 Task: Open Card Webinar Planning in Board Customer Service Ticket Escalation and Resolution to Workspace Business Development and add a team member Softage.1@softage.net, a label Yellow, a checklist Mindfulness, an attachment from your google drive, a color Yellow and finally, add a card description 'Create new marketing materials for product launch' and a comment 'This task requires us to be proactive in identifying potential challenges and finding solutions to overcome them.'. Add a start date 'Jan 09, 1900' with a due date 'Jan 16, 1900'
Action: Mouse moved to (92, 302)
Screenshot: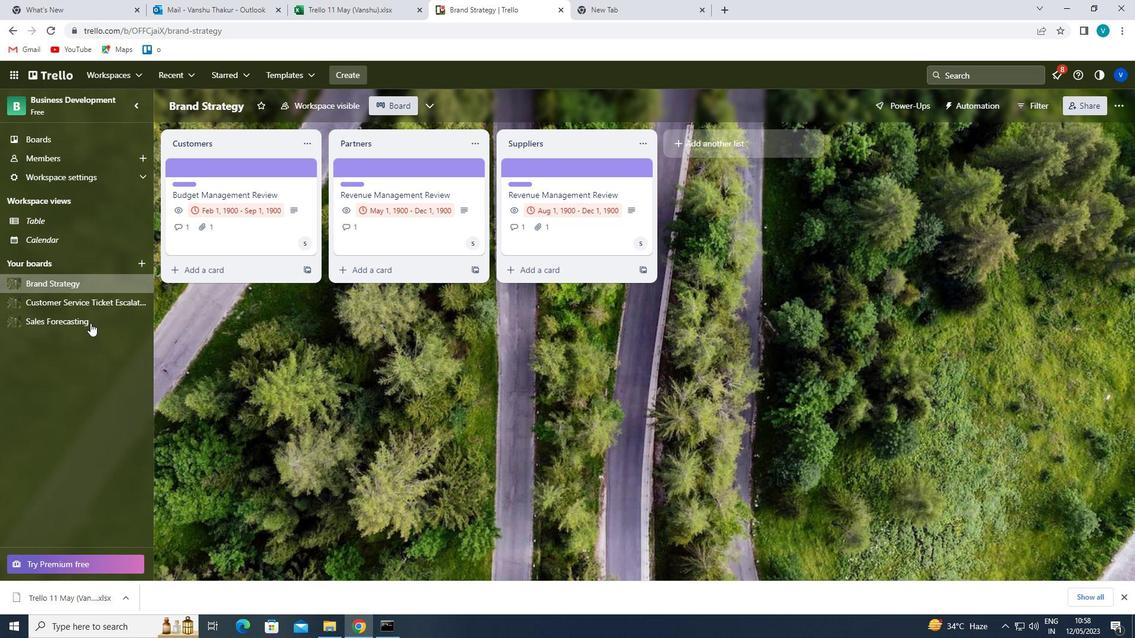 
Action: Mouse pressed left at (92, 302)
Screenshot: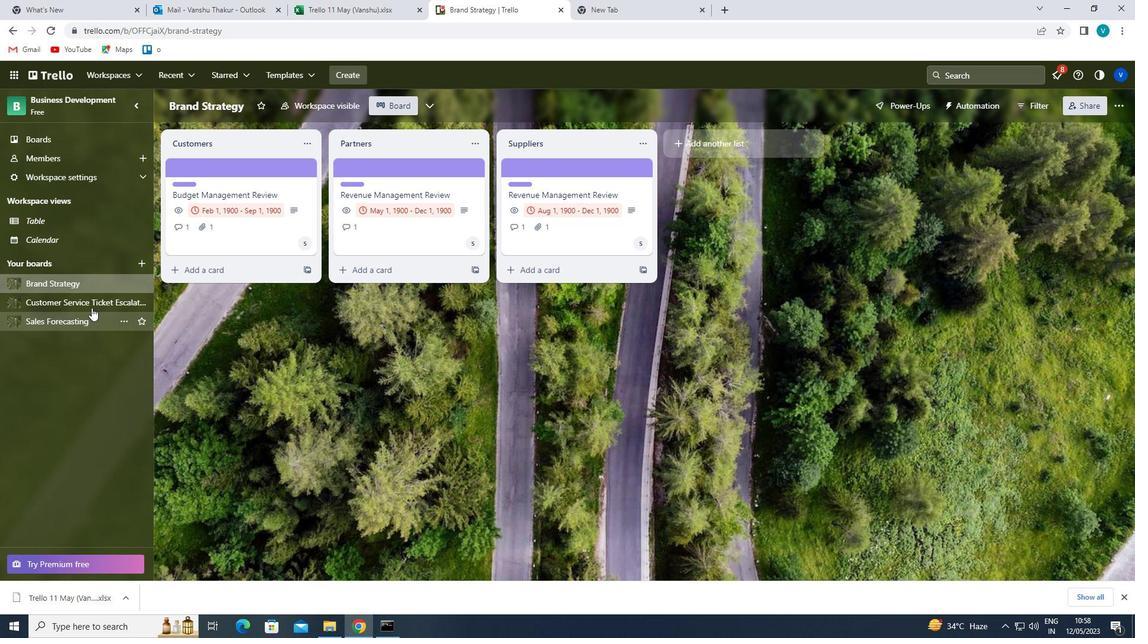
Action: Mouse moved to (549, 171)
Screenshot: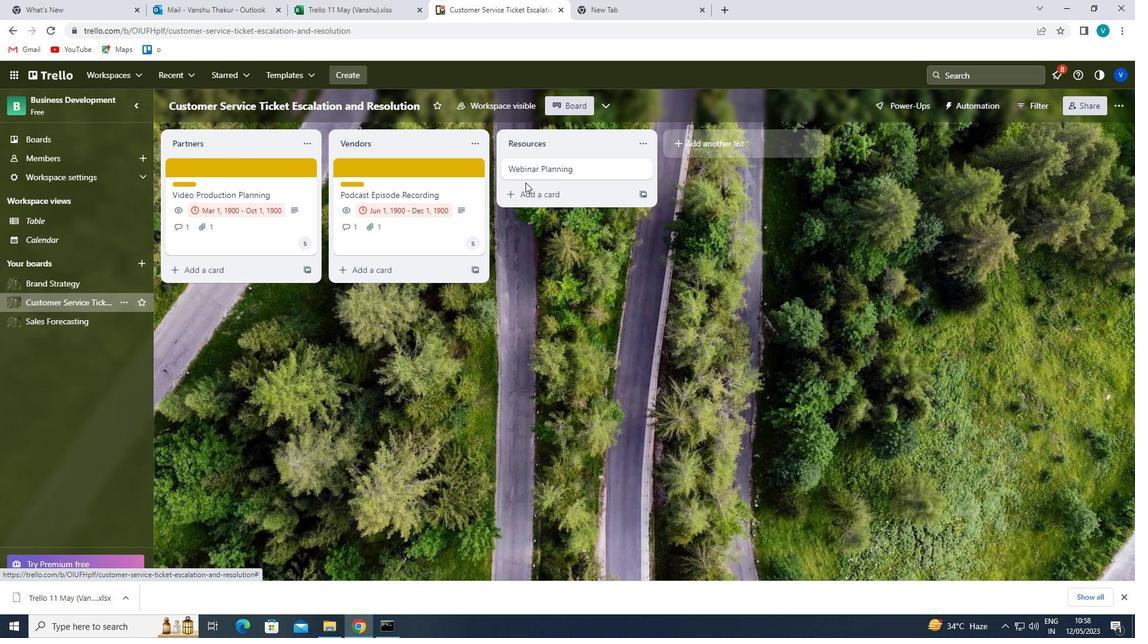 
Action: Mouse pressed left at (549, 171)
Screenshot: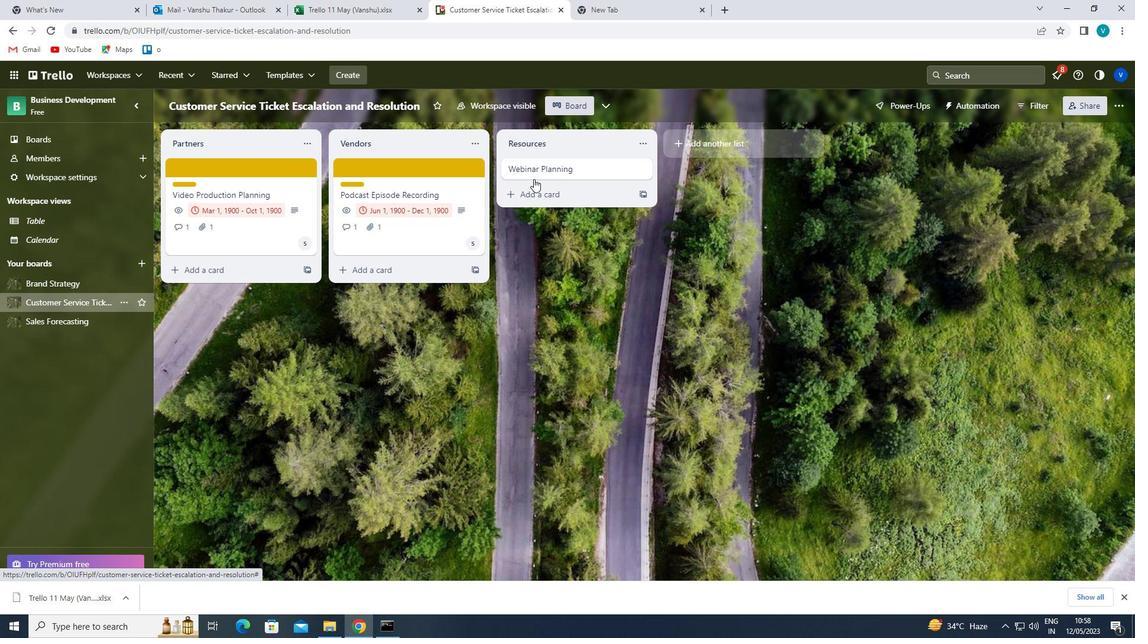 
Action: Mouse moved to (690, 208)
Screenshot: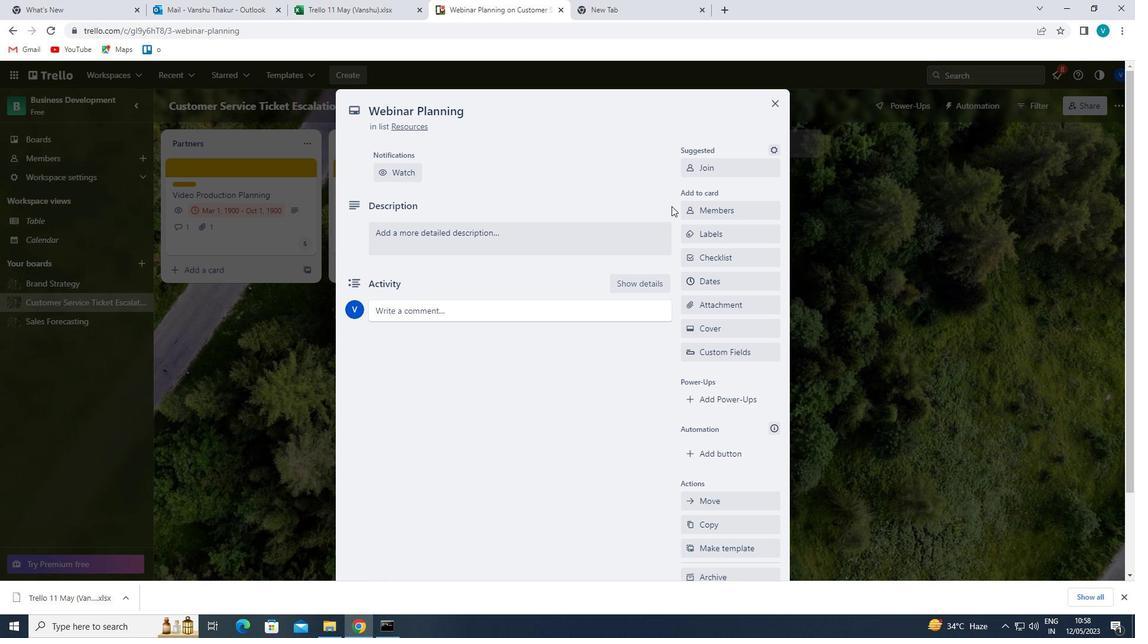 
Action: Mouse pressed left at (690, 208)
Screenshot: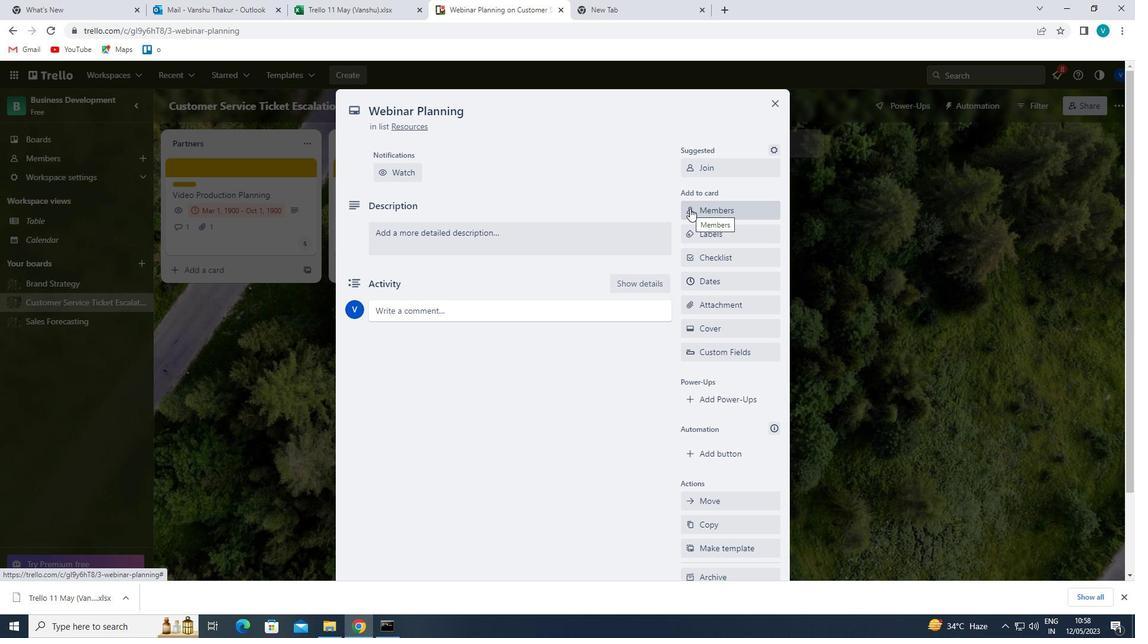 
Action: Key pressed <Key.shift>SOF
Screenshot: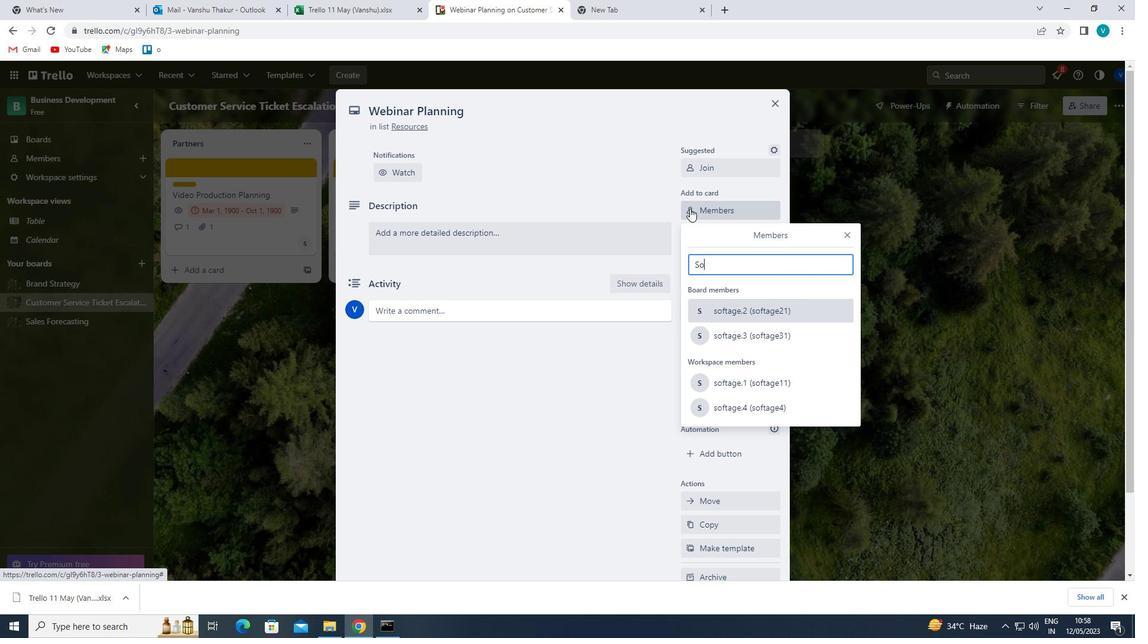 
Action: Mouse moved to (781, 386)
Screenshot: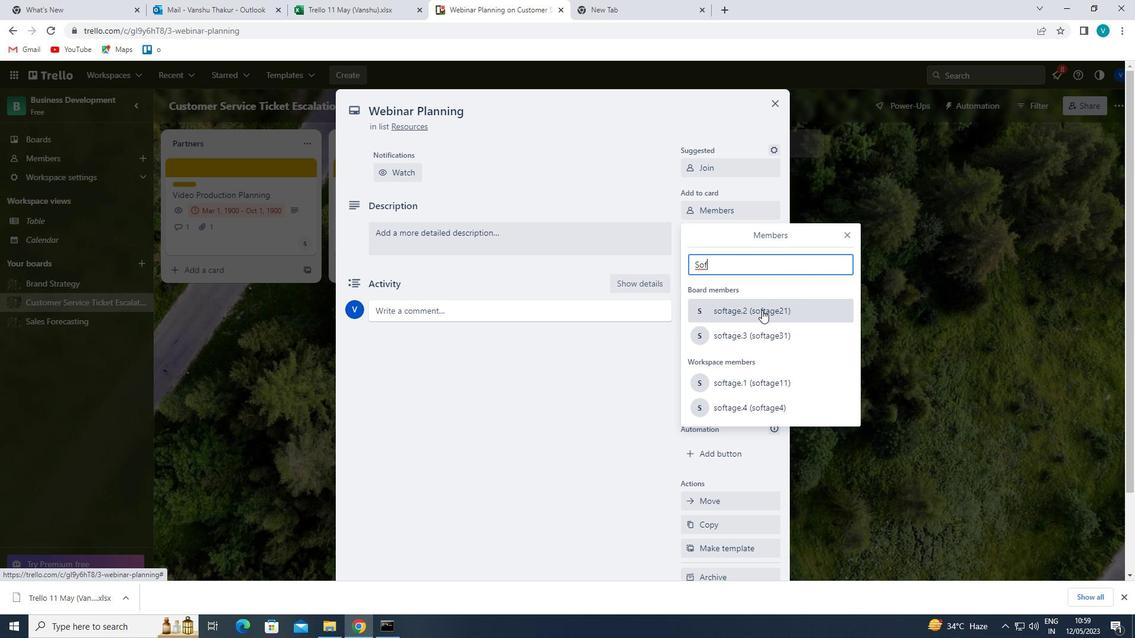 
Action: Mouse pressed left at (781, 386)
Screenshot: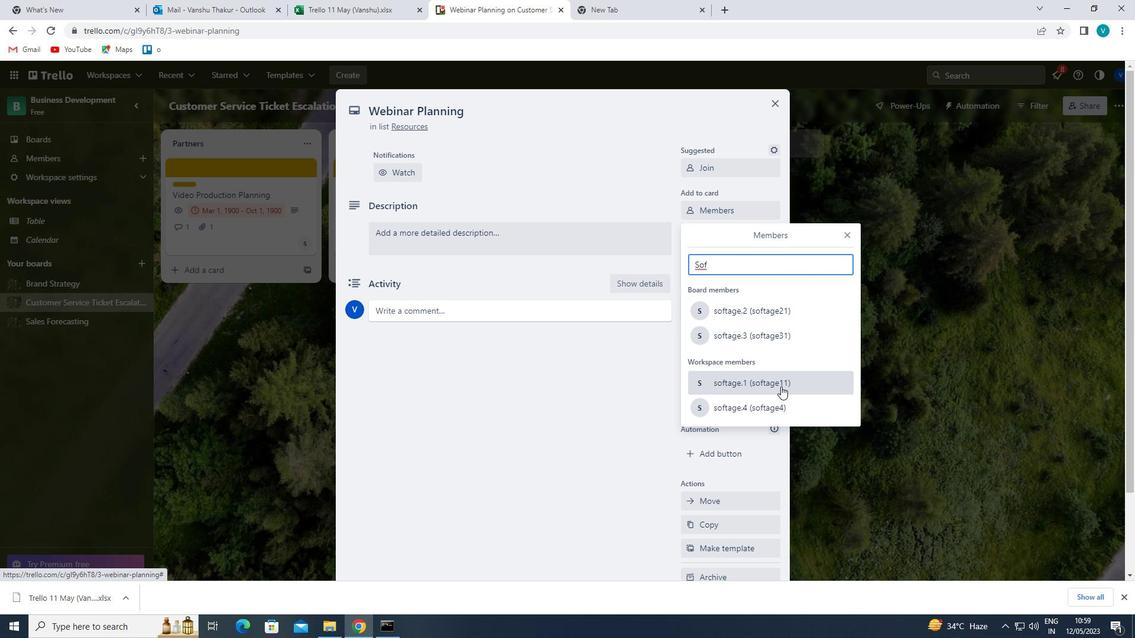 
Action: Mouse moved to (849, 235)
Screenshot: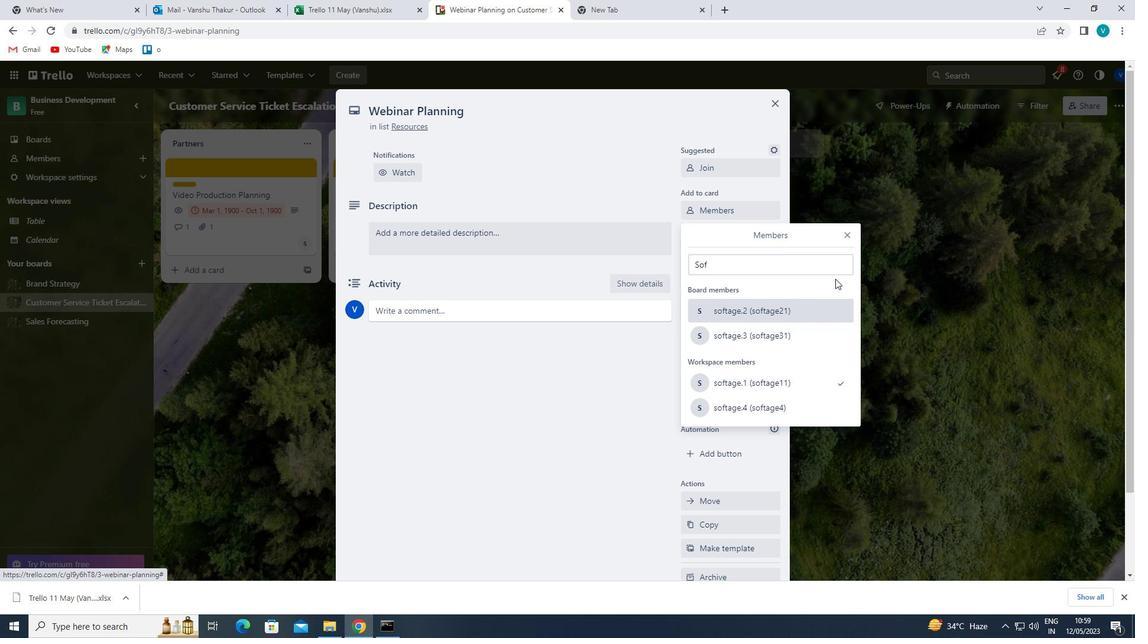 
Action: Mouse pressed left at (849, 235)
Screenshot: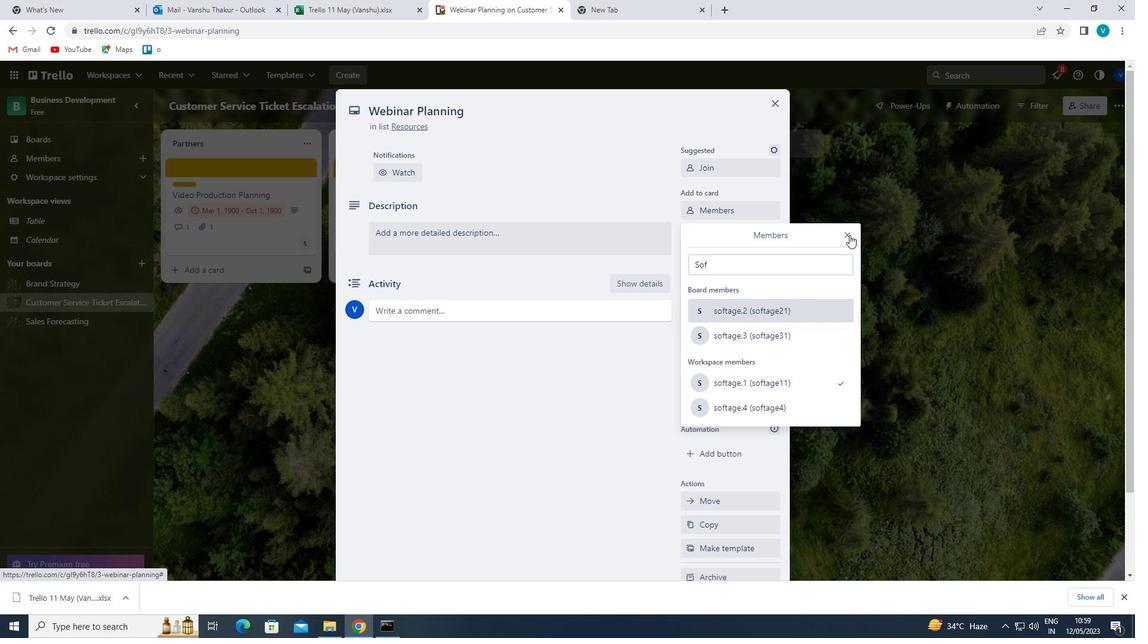 
Action: Mouse moved to (719, 229)
Screenshot: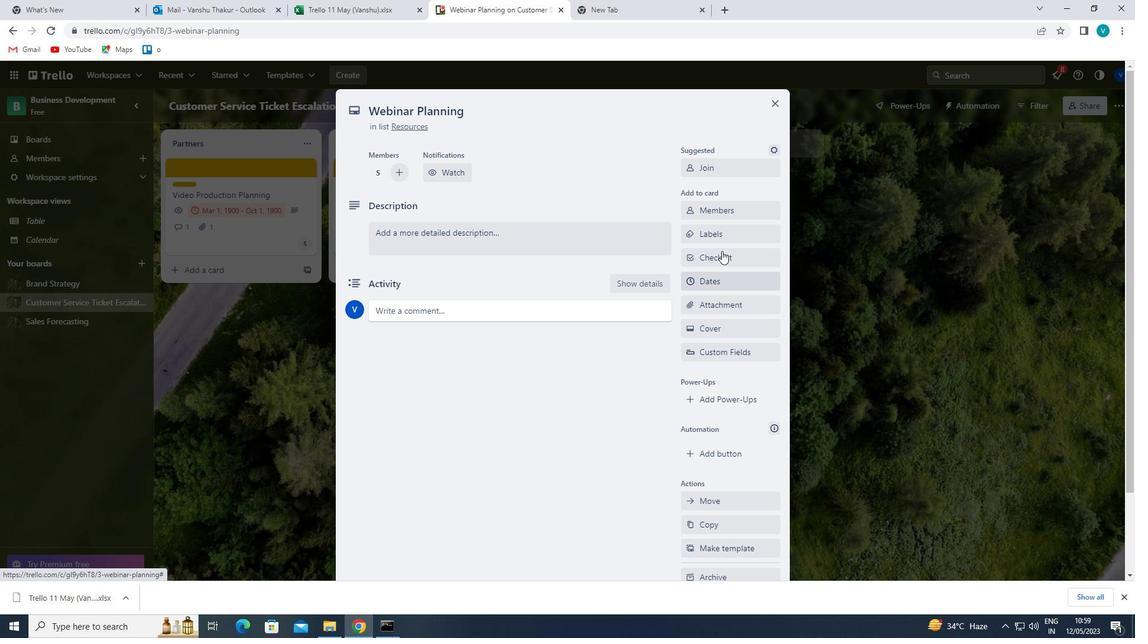 
Action: Mouse pressed left at (719, 229)
Screenshot: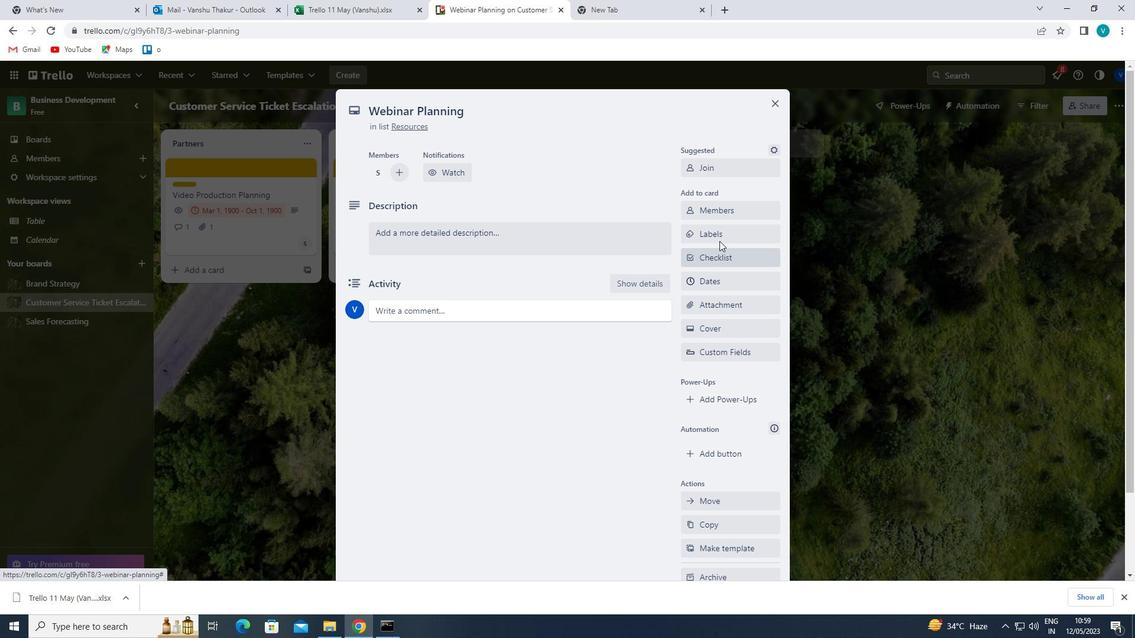 
Action: Mouse moved to (746, 351)
Screenshot: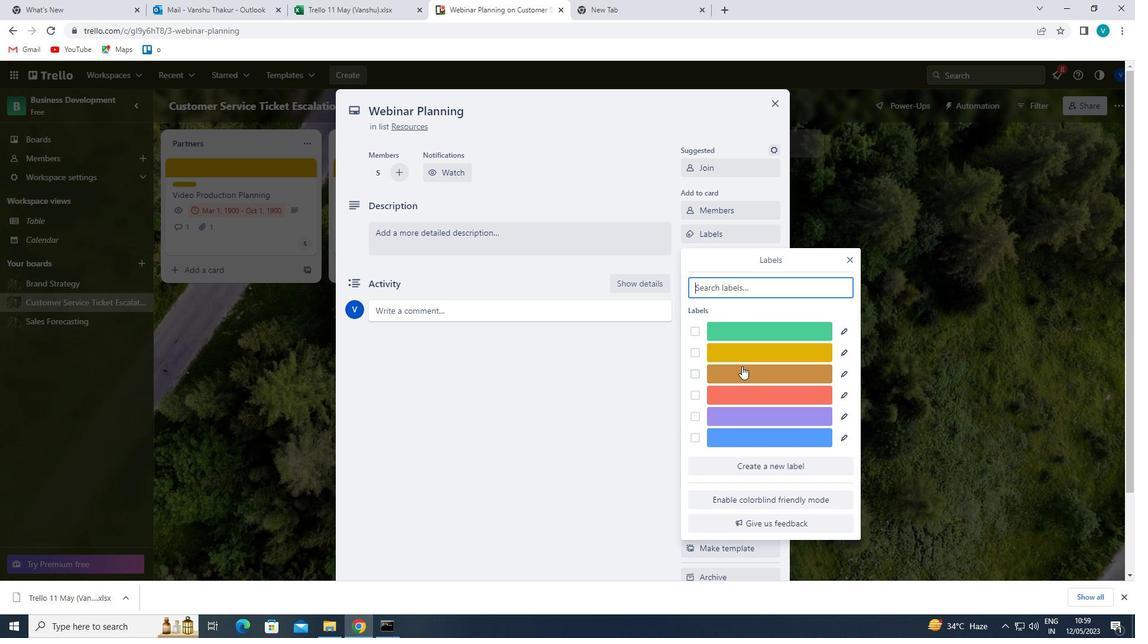 
Action: Mouse pressed left at (746, 351)
Screenshot: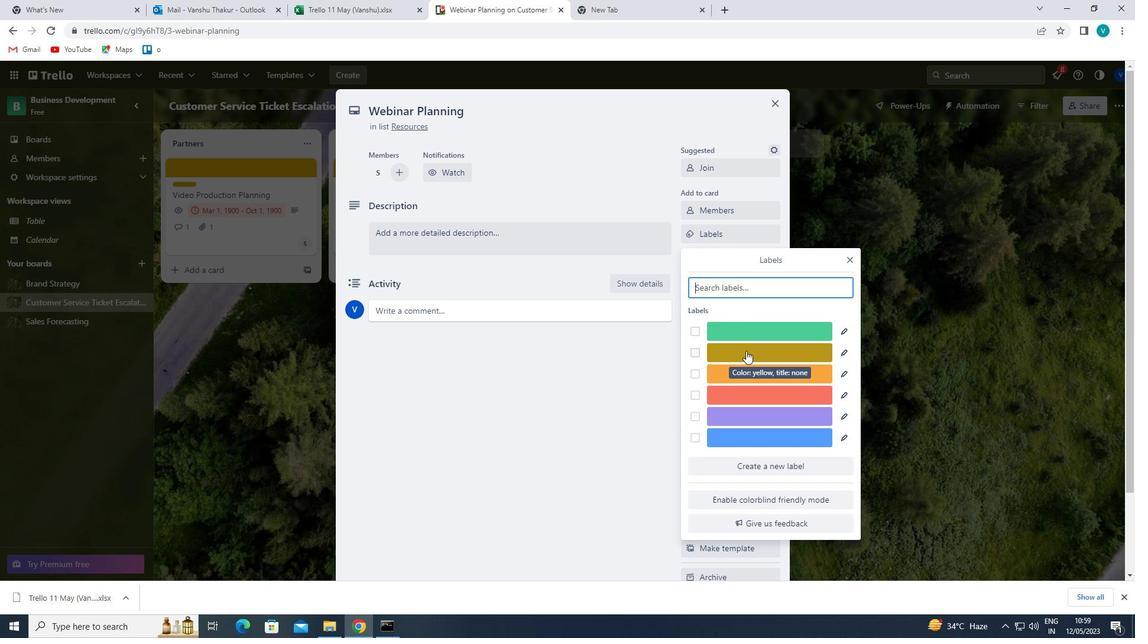 
Action: Mouse moved to (851, 257)
Screenshot: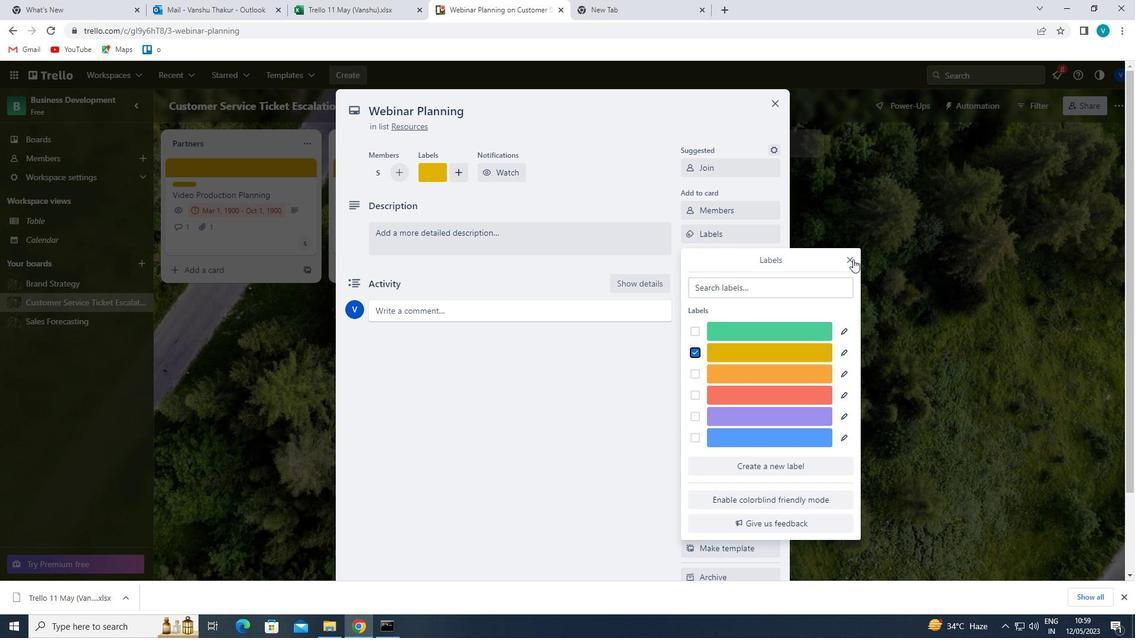 
Action: Mouse pressed left at (851, 257)
Screenshot: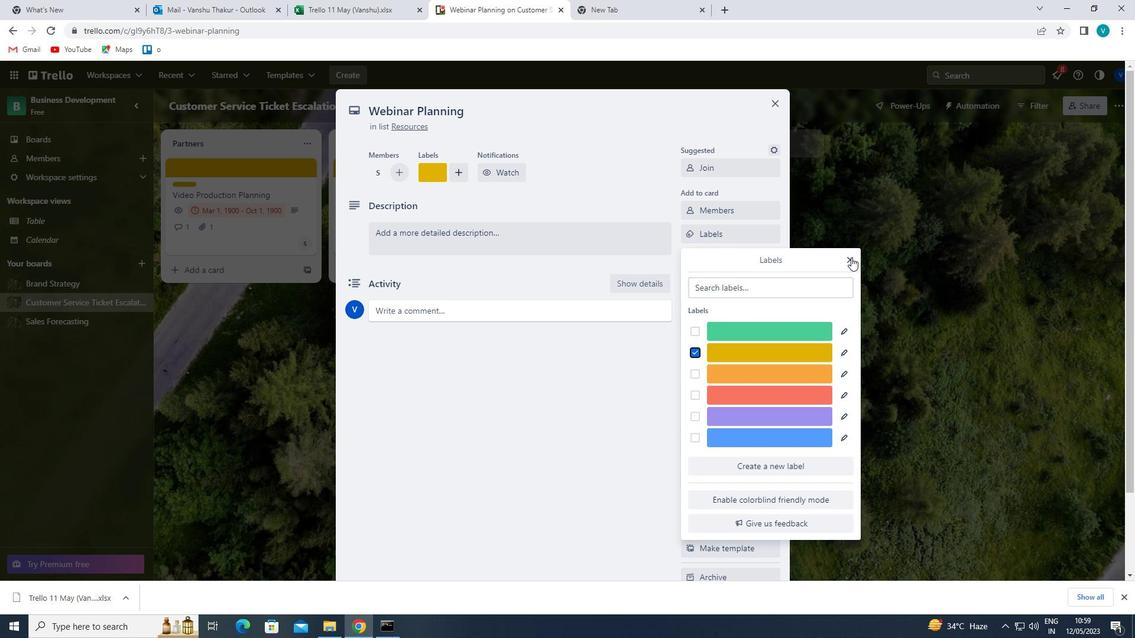 
Action: Mouse moved to (729, 261)
Screenshot: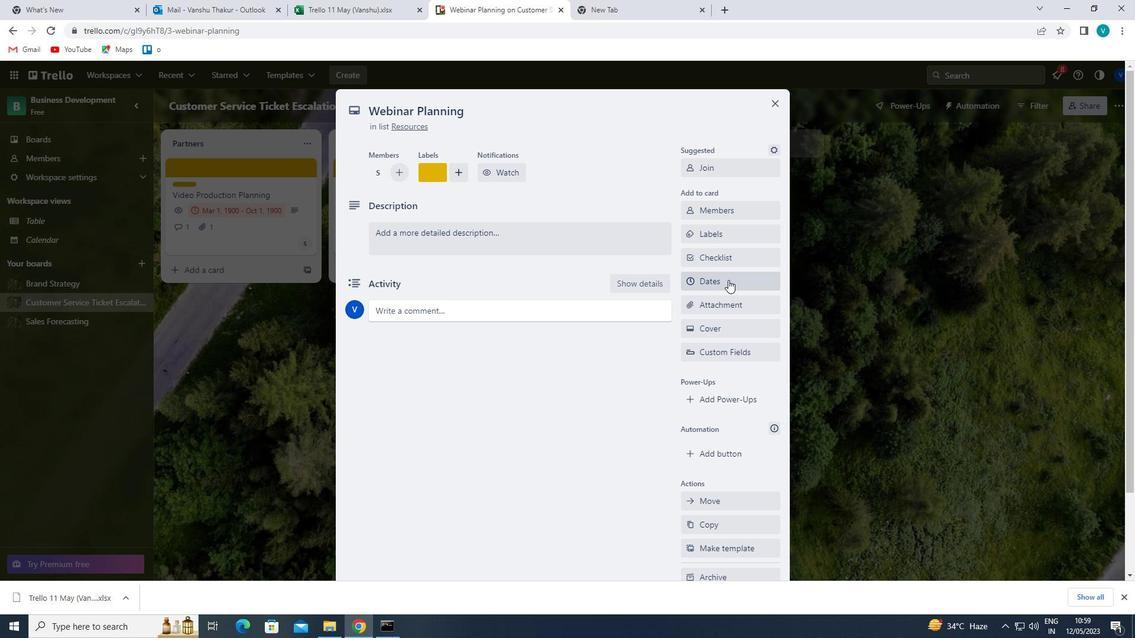 
Action: Mouse pressed left at (729, 261)
Screenshot: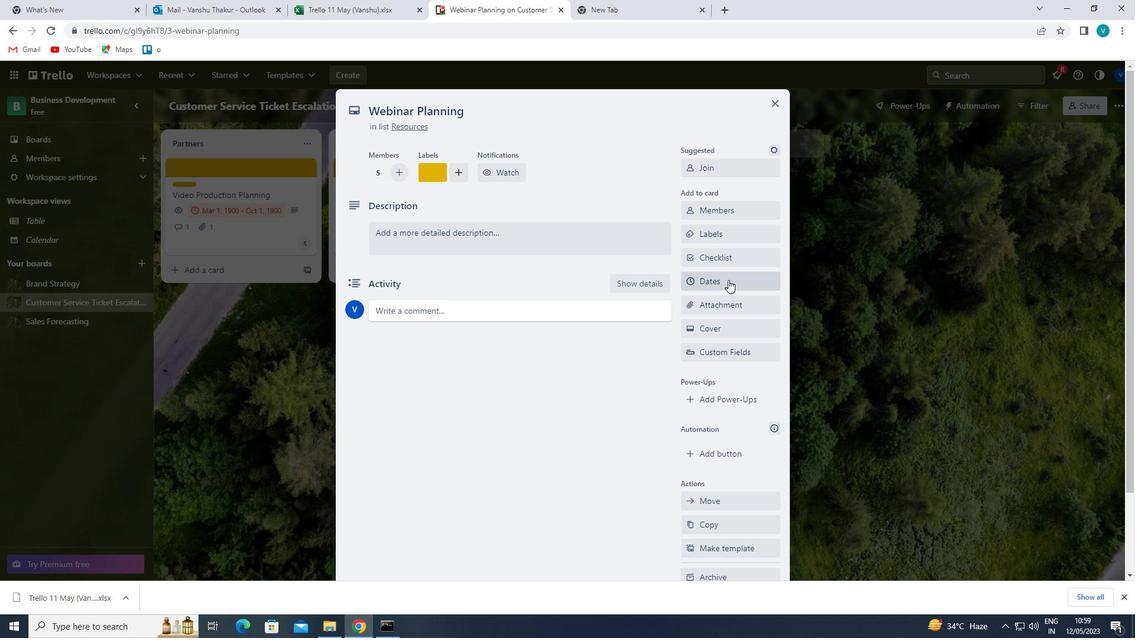 
Action: Key pressed <Key.shift>MINDFU
Screenshot: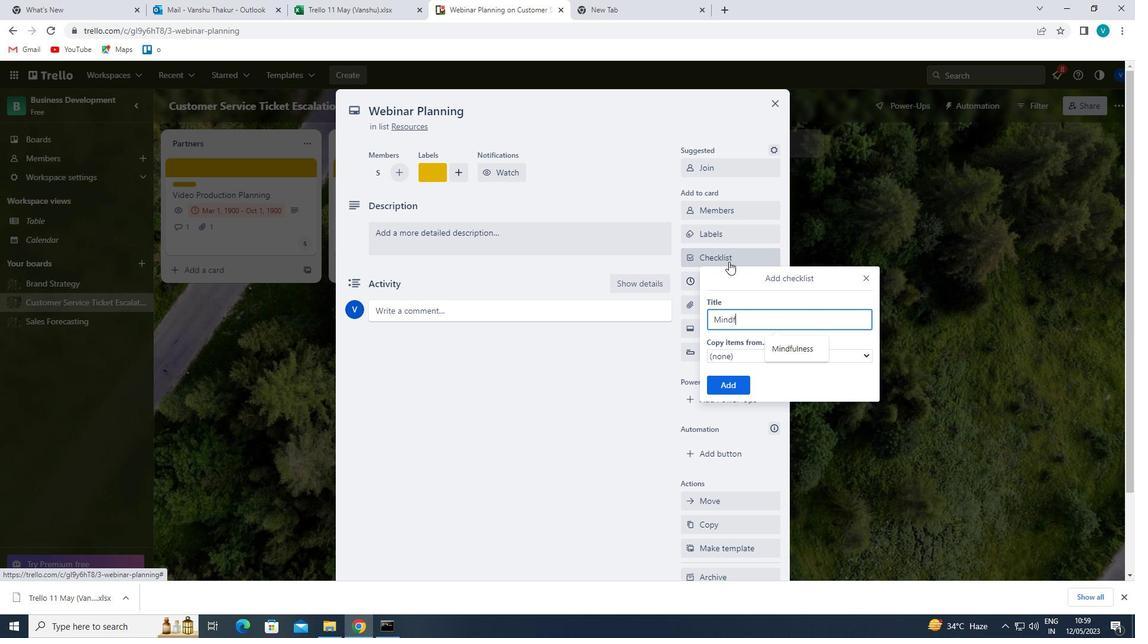 
Action: Mouse moved to (804, 352)
Screenshot: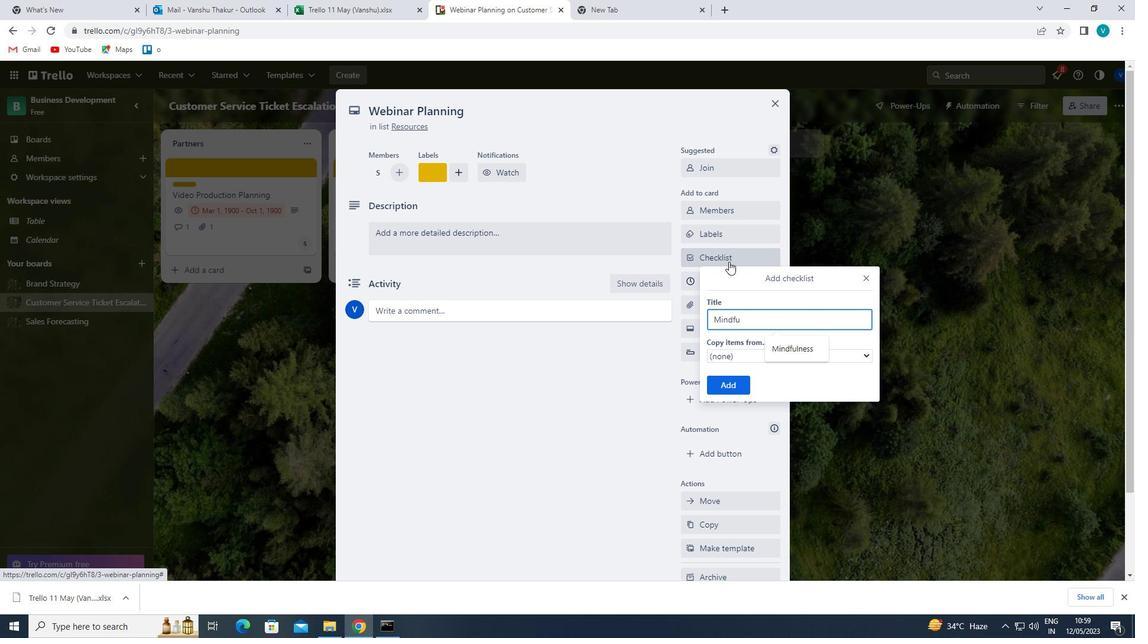 
Action: Mouse pressed left at (804, 352)
Screenshot: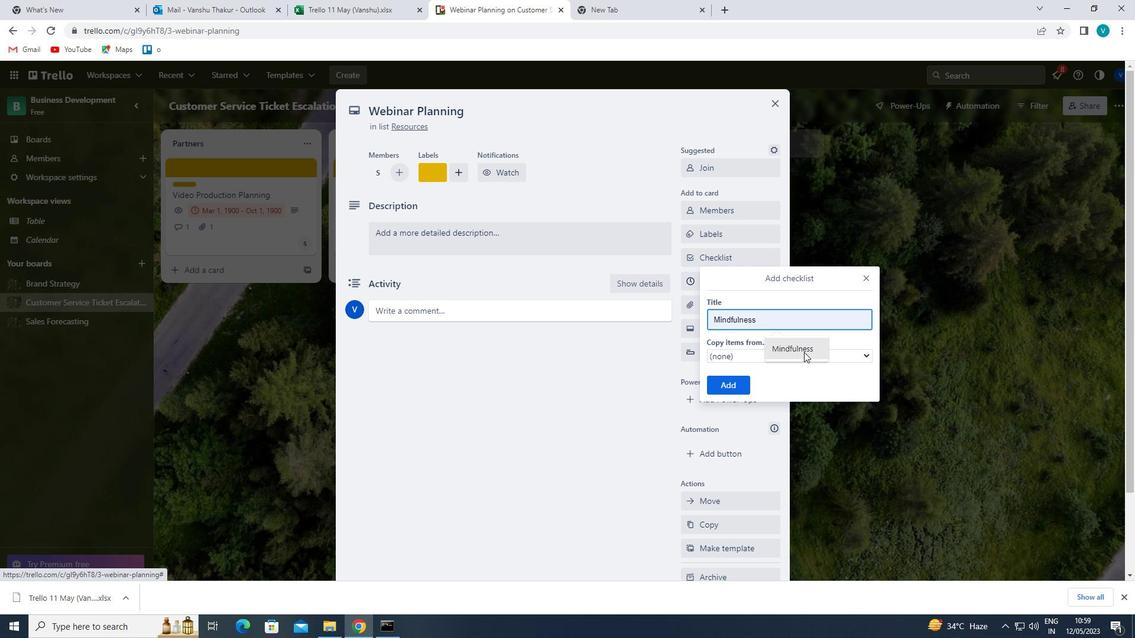 
Action: Mouse moved to (736, 386)
Screenshot: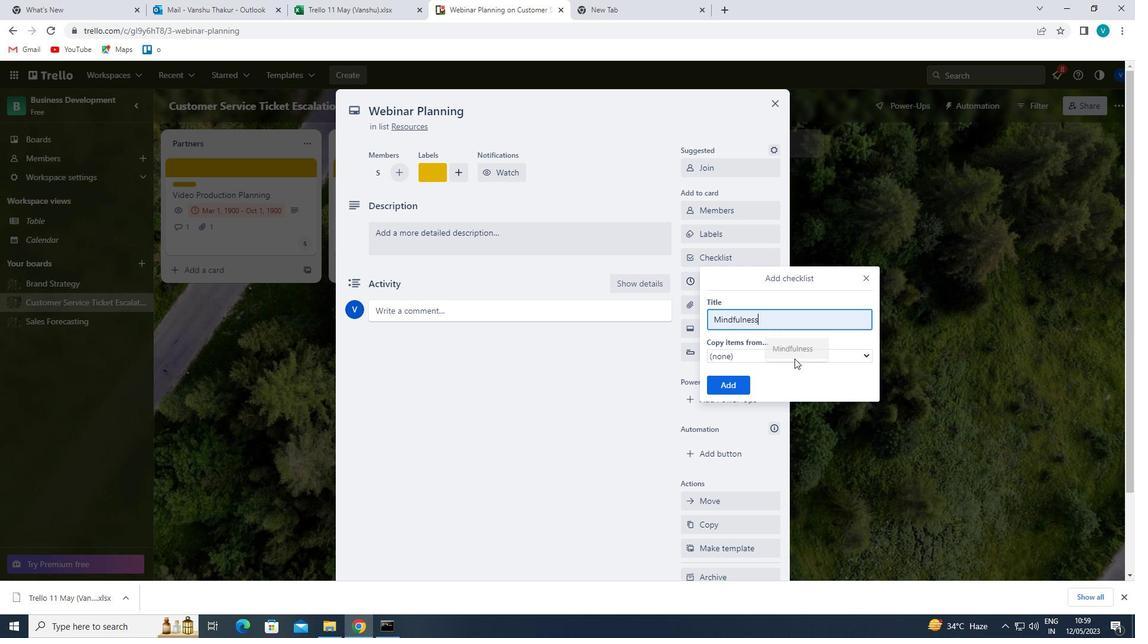 
Action: Mouse pressed left at (736, 386)
Screenshot: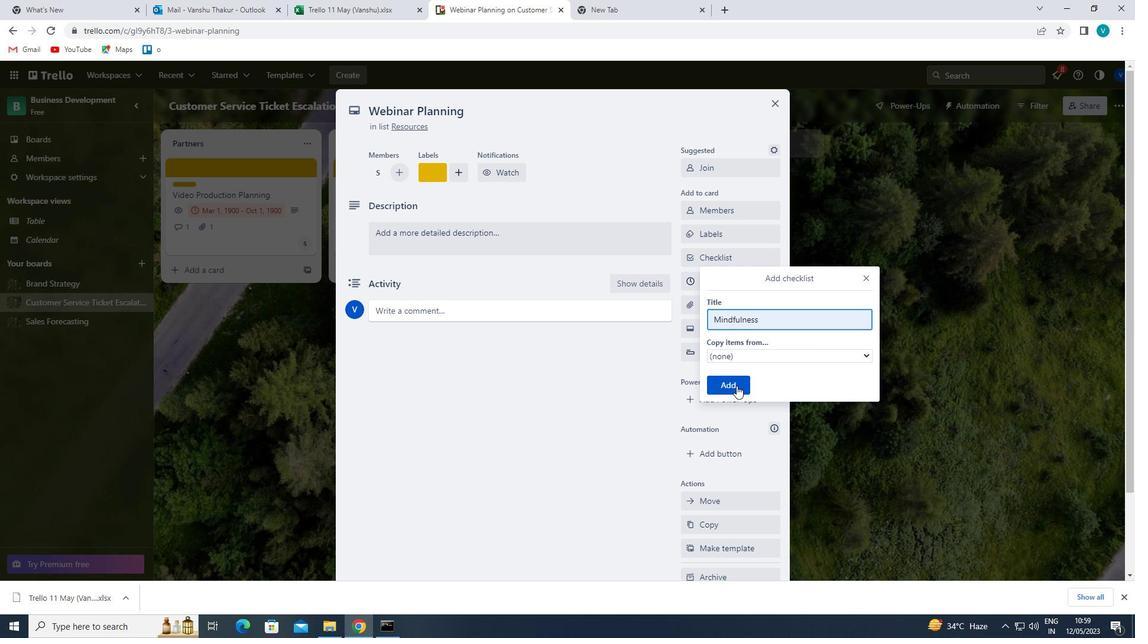 
Action: Mouse moved to (746, 305)
Screenshot: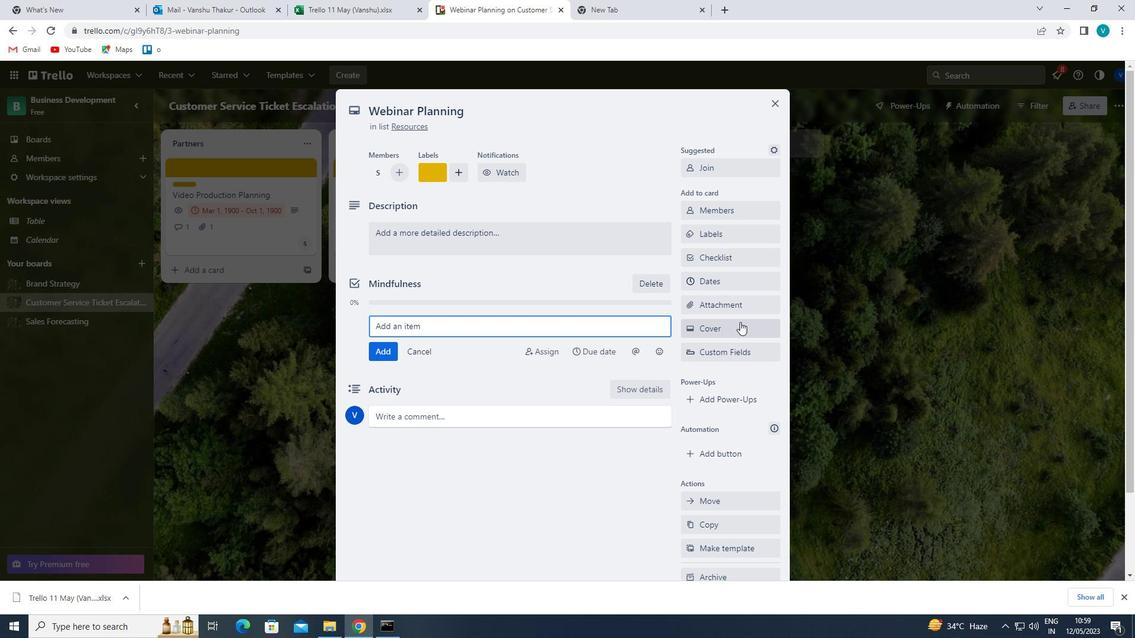 
Action: Mouse pressed left at (746, 305)
Screenshot: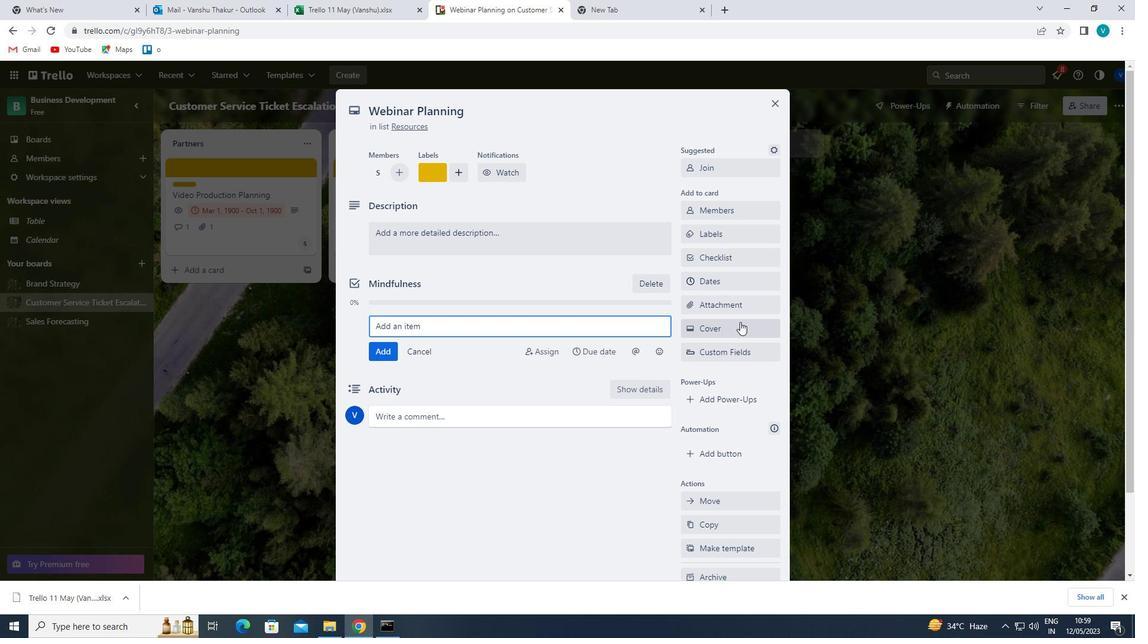 
Action: Mouse moved to (733, 392)
Screenshot: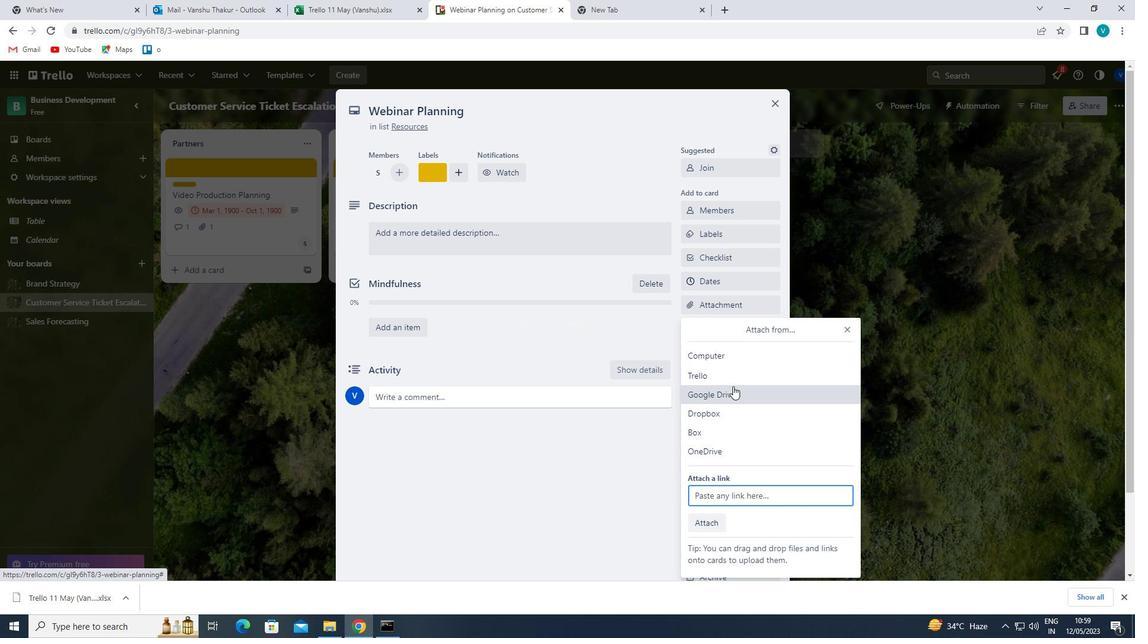 
Action: Mouse pressed left at (733, 392)
Screenshot: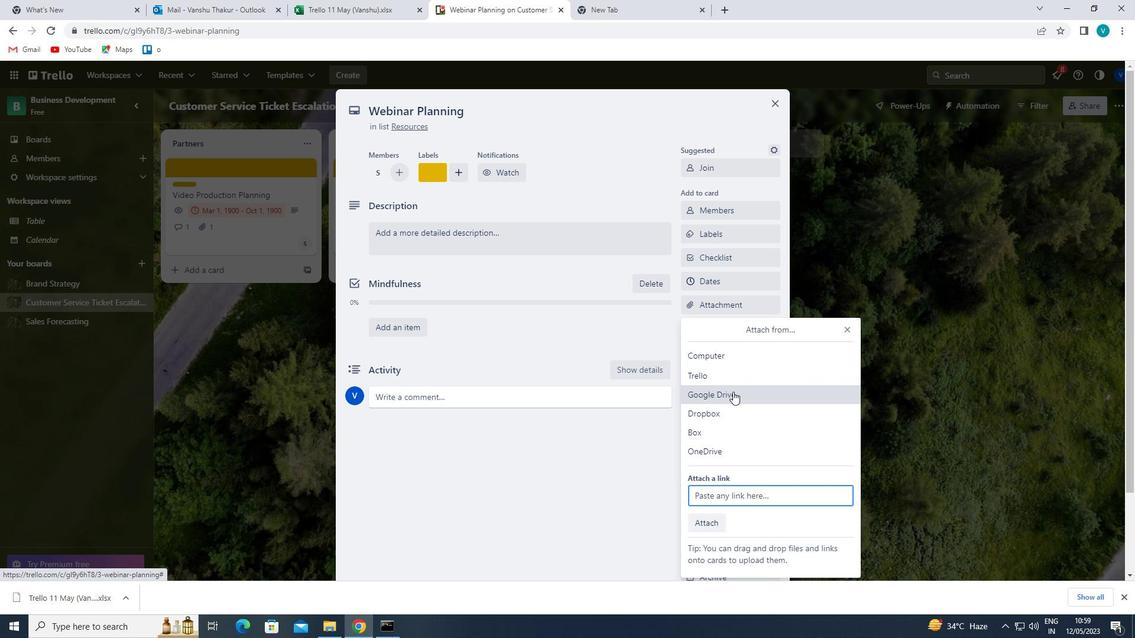 
Action: Mouse moved to (681, 330)
Screenshot: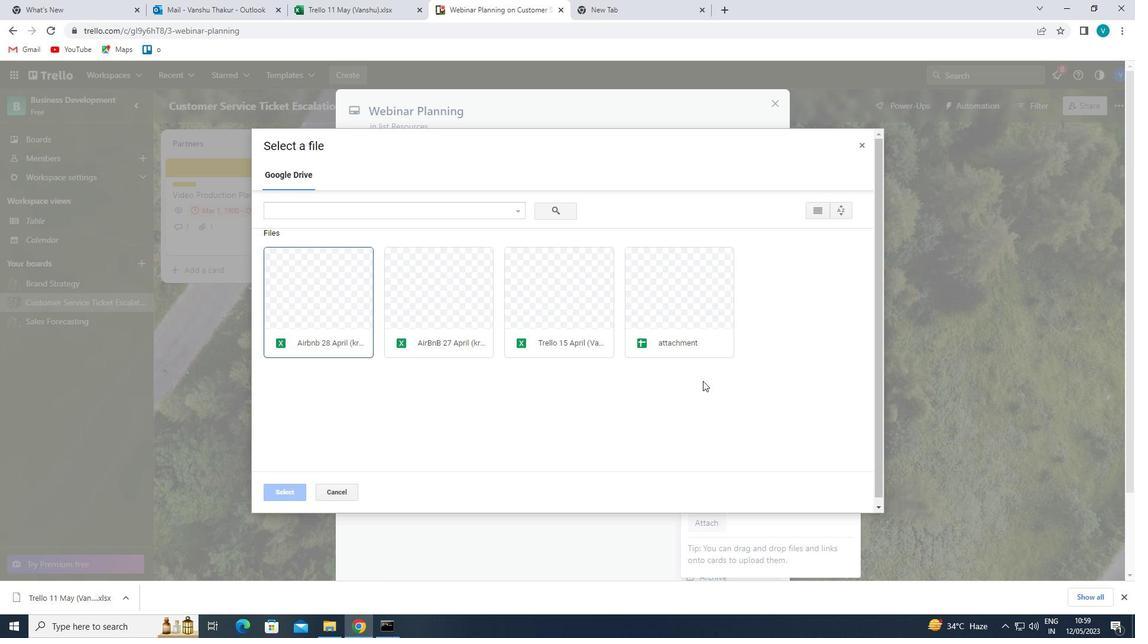 
Action: Mouse pressed left at (681, 330)
Screenshot: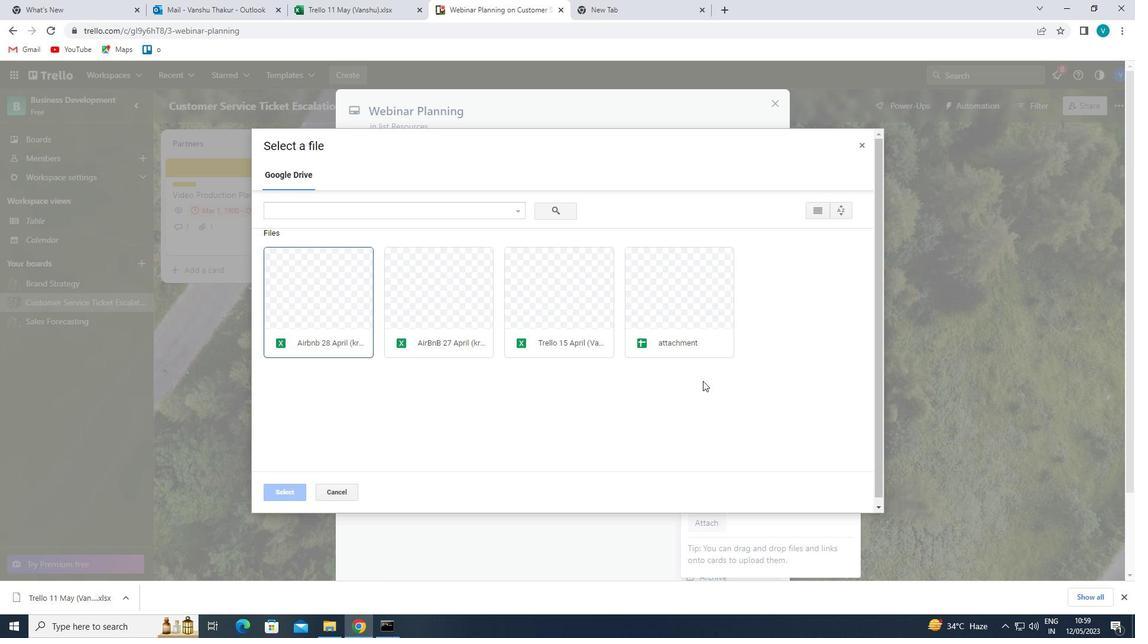 
Action: Mouse moved to (286, 484)
Screenshot: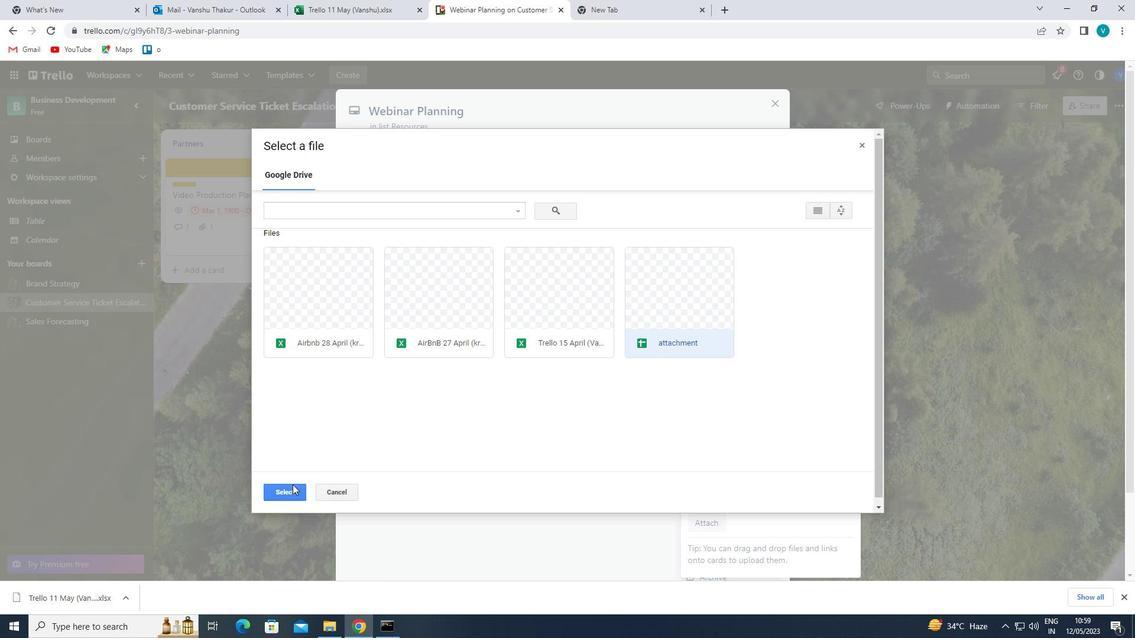 
Action: Mouse pressed left at (286, 484)
Screenshot: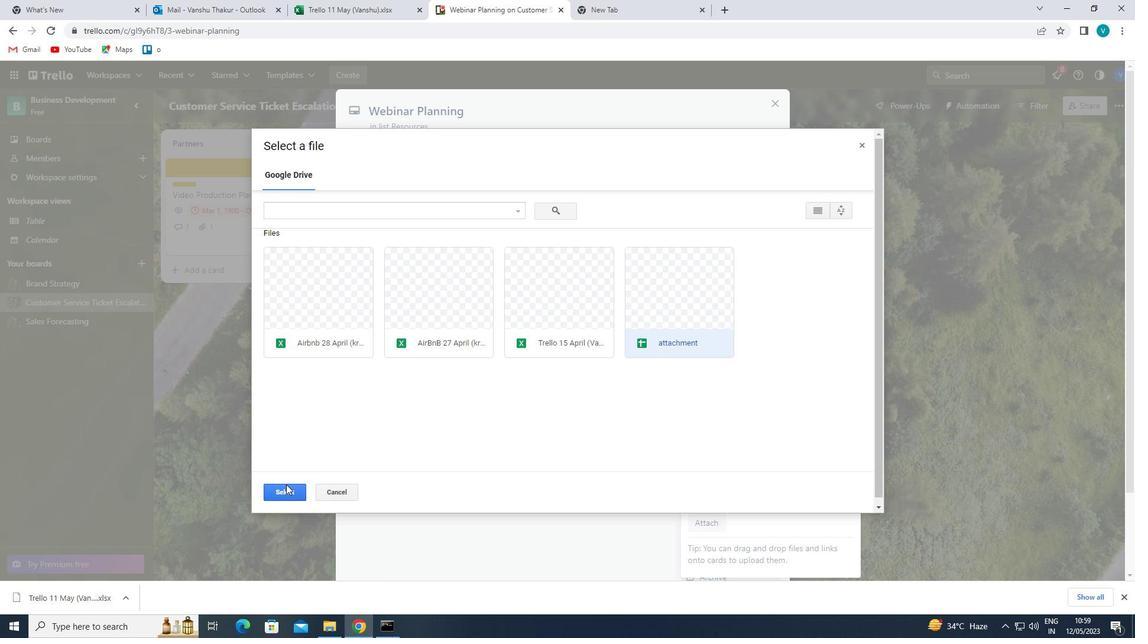 
Action: Mouse moved to (733, 331)
Screenshot: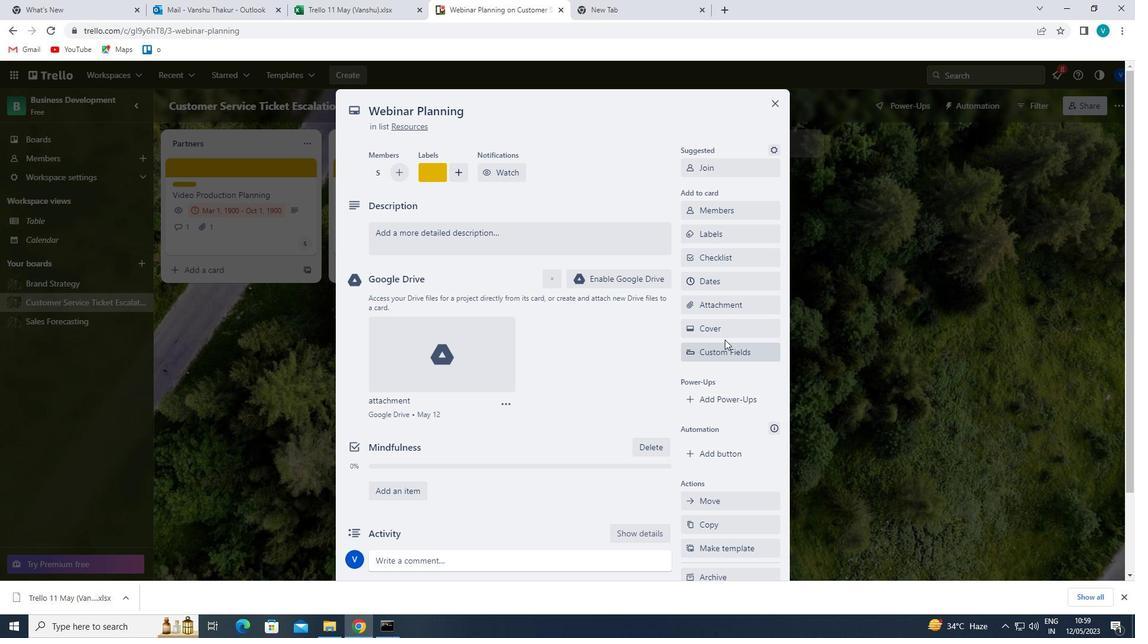 
Action: Mouse pressed left at (733, 331)
Screenshot: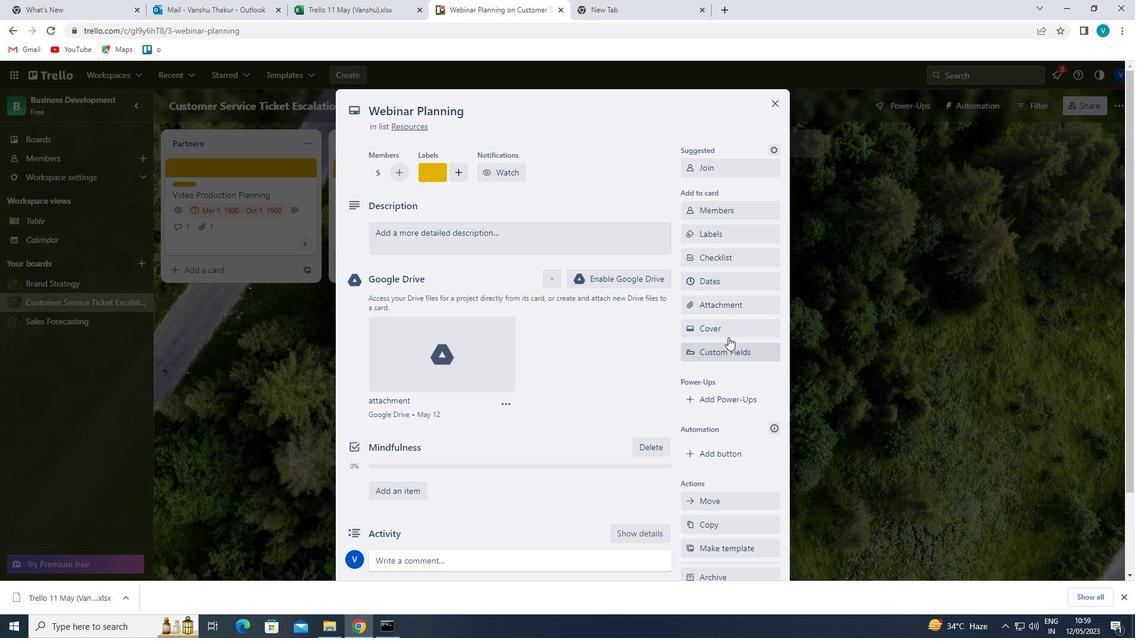 
Action: Mouse moved to (738, 336)
Screenshot: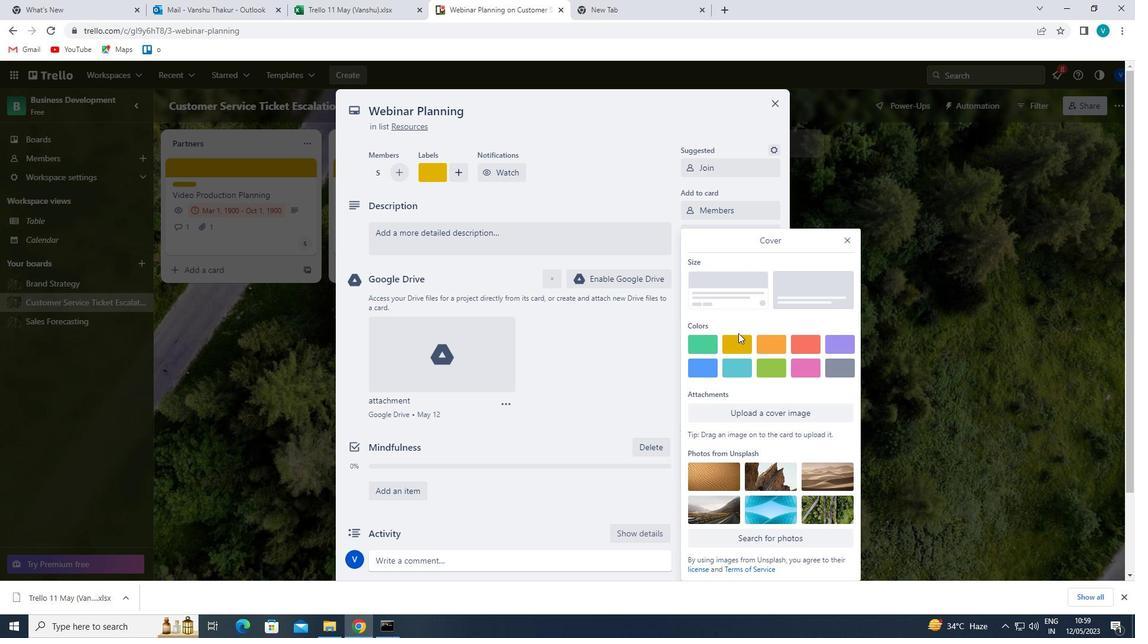 
Action: Mouse pressed left at (738, 336)
Screenshot: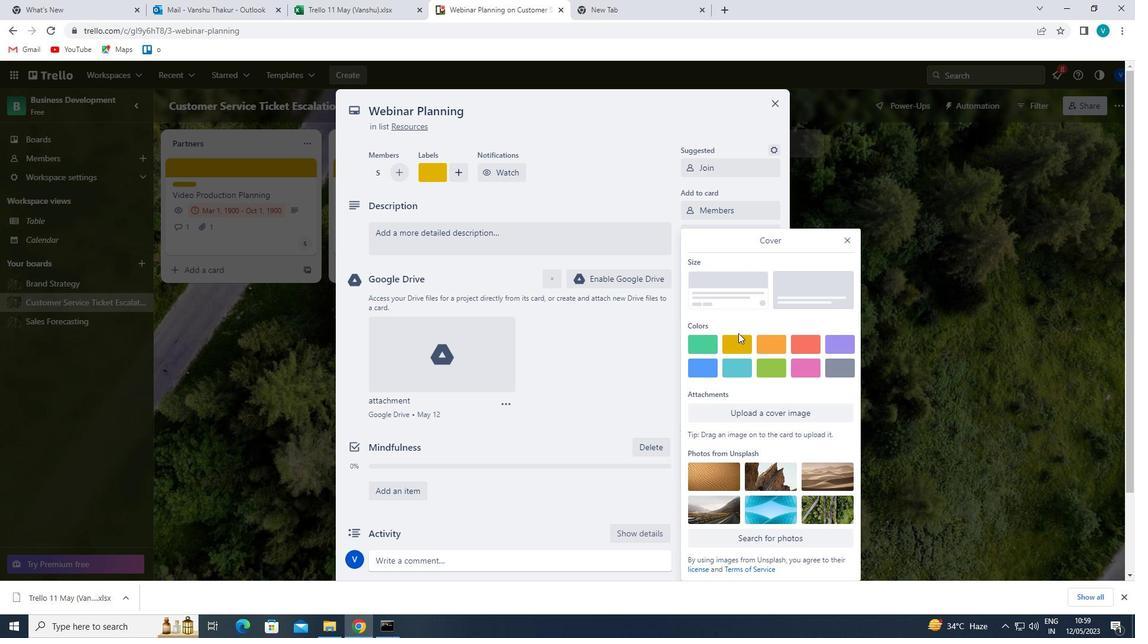 
Action: Mouse moved to (850, 218)
Screenshot: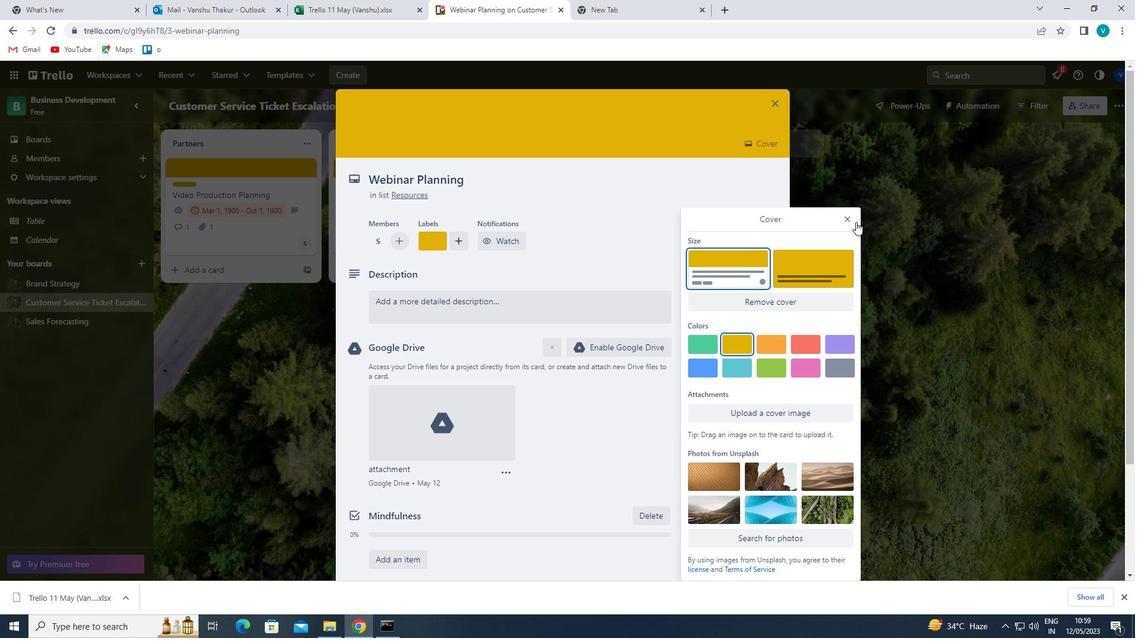 
Action: Mouse pressed left at (850, 218)
Screenshot: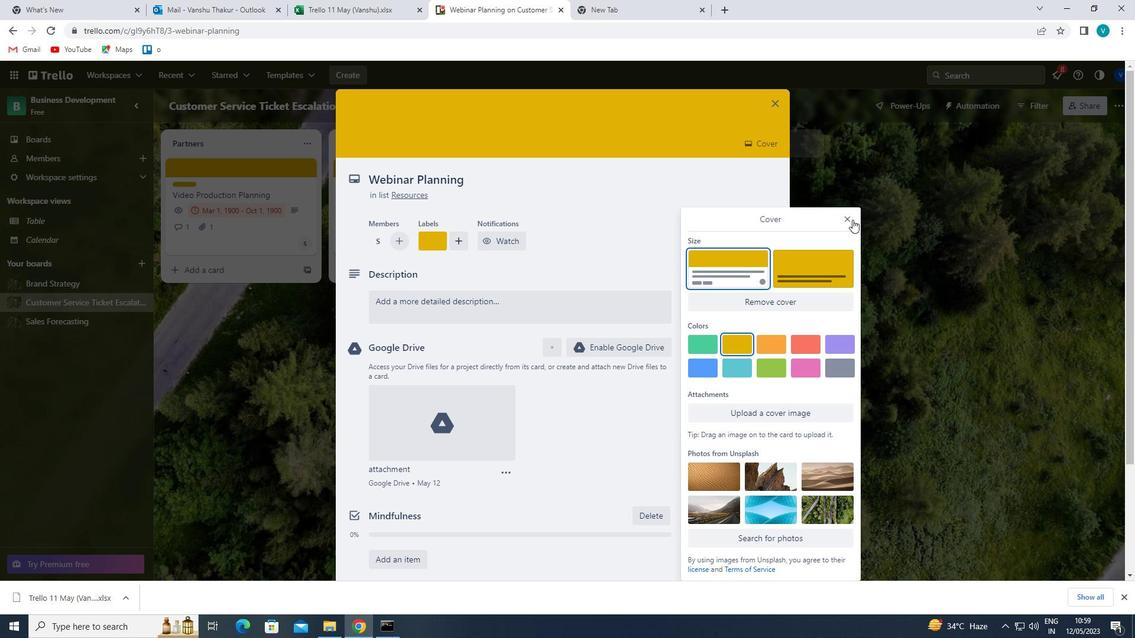 
Action: Mouse moved to (441, 298)
Screenshot: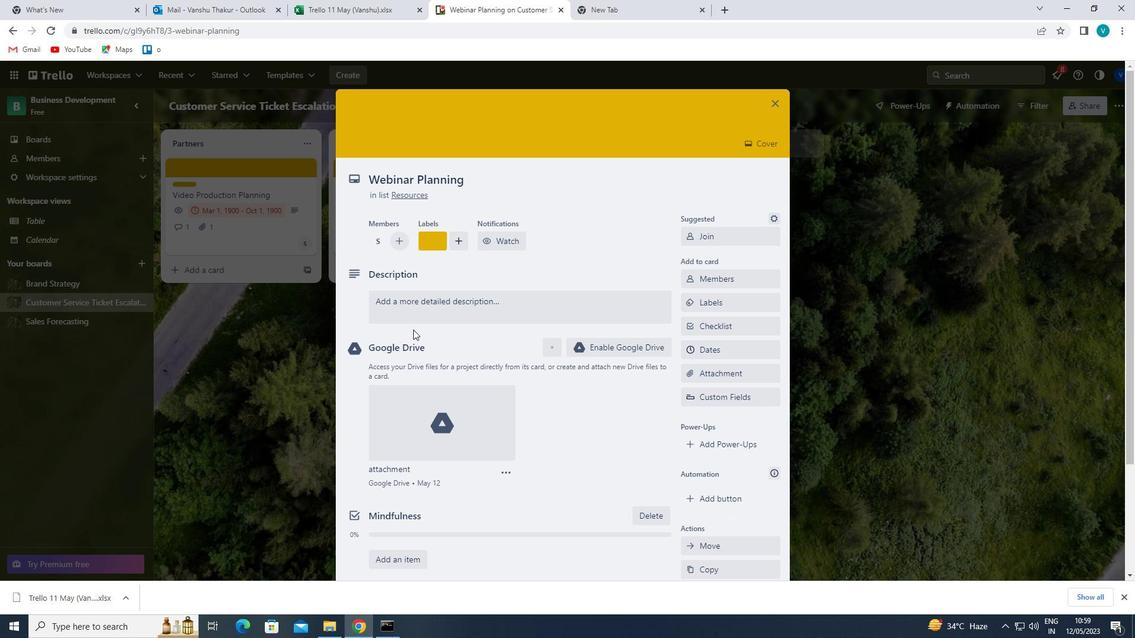 
Action: Mouse pressed left at (441, 298)
Screenshot: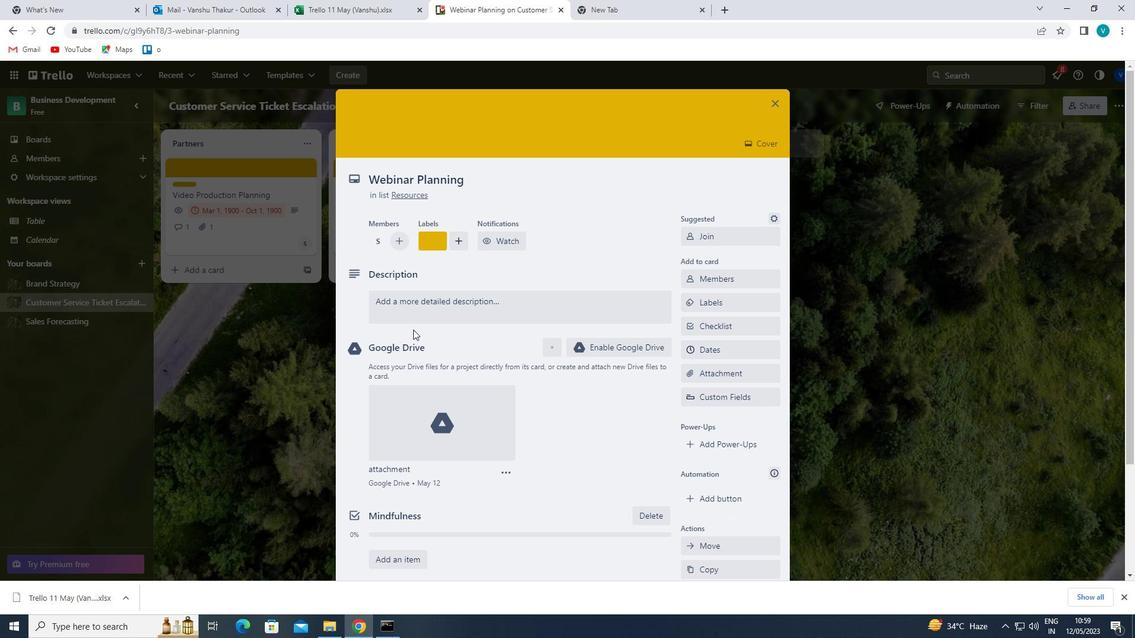 
Action: Key pressed '<Key.shift><Key.shift><Key.shift><Key.shift><Key.shift><Key.shift><Key.shift><Key.shift><Key.shift><Key.shift><Key.shift><Key.shift><Key.shift><Key.shift><Key.shift><Key.shift><Key.shift><Key.shift><Key.shift><Key.shift><Key.shift><Key.shift><Key.shift><Key.shift><Key.shift><Key.shift><Key.shift>CREATE<Key.space>NEW<Key.space>MARKETING<Key.space>MATERIALS<Key.space>FOR<Key.space>PROF<Key.backspace>DUCT<Key.space>LAUNCH'
Screenshot: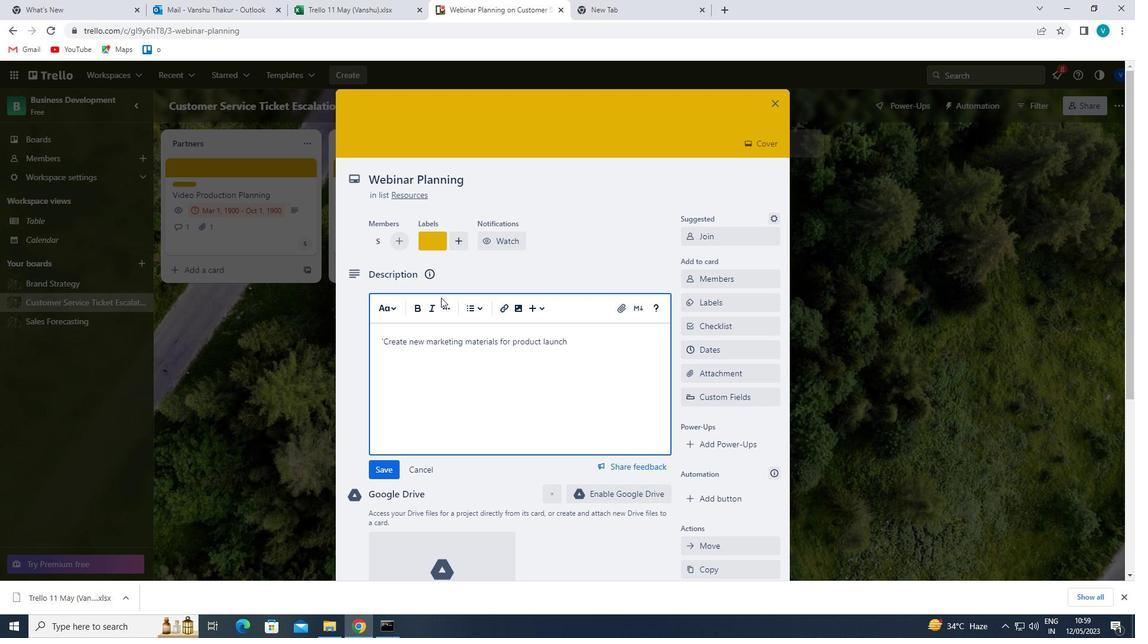 
Action: Mouse moved to (385, 470)
Screenshot: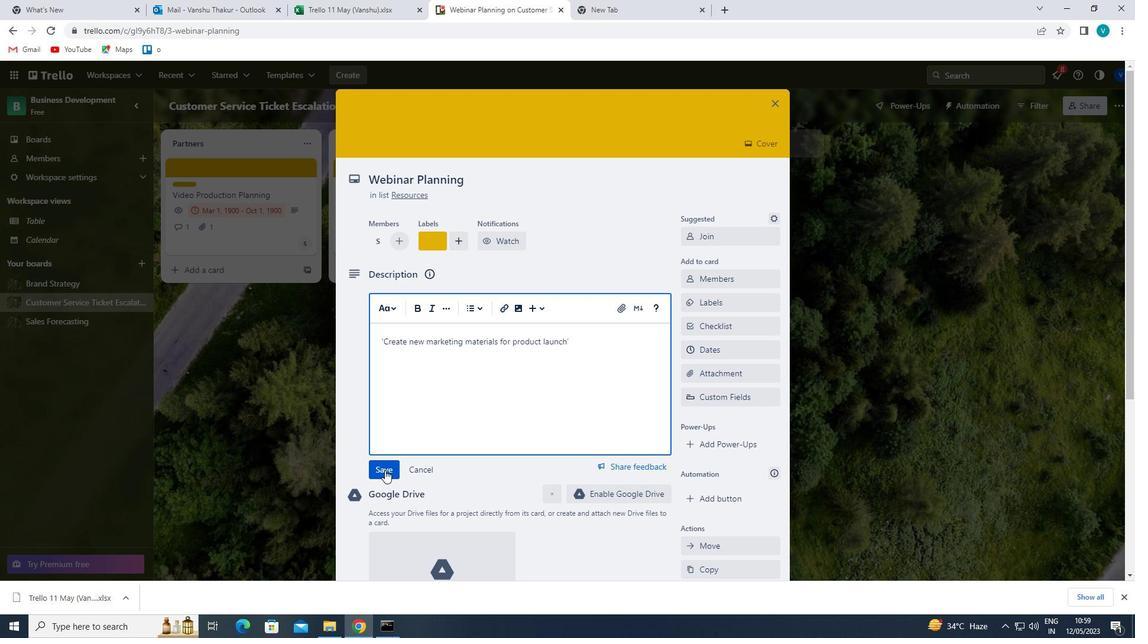 
Action: Mouse pressed left at (385, 470)
Screenshot: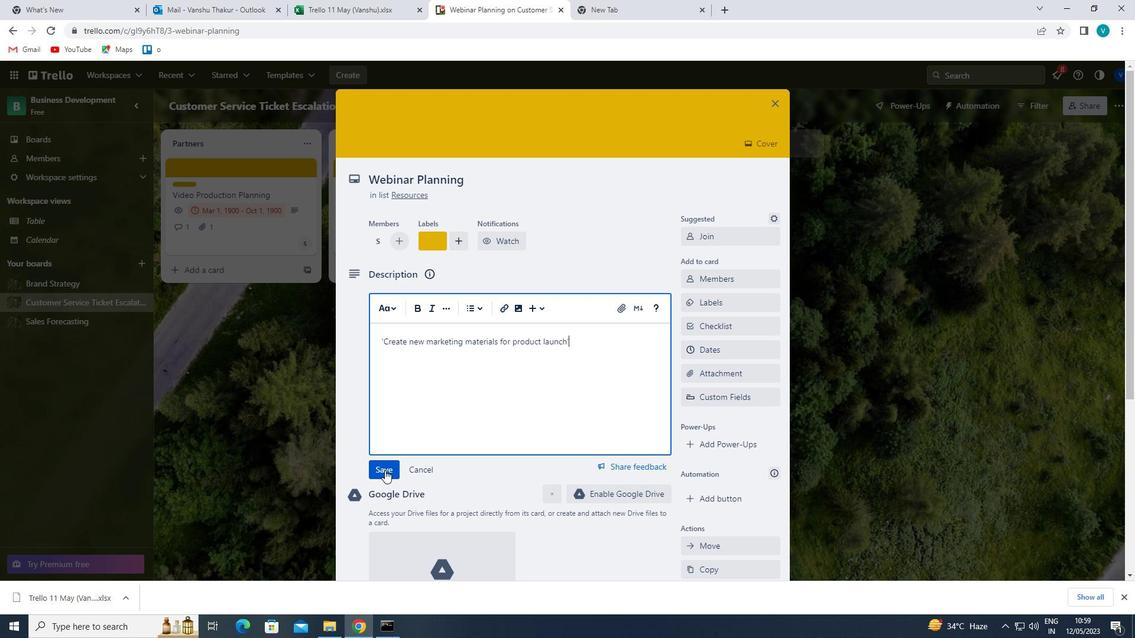 
Action: Mouse moved to (395, 451)
Screenshot: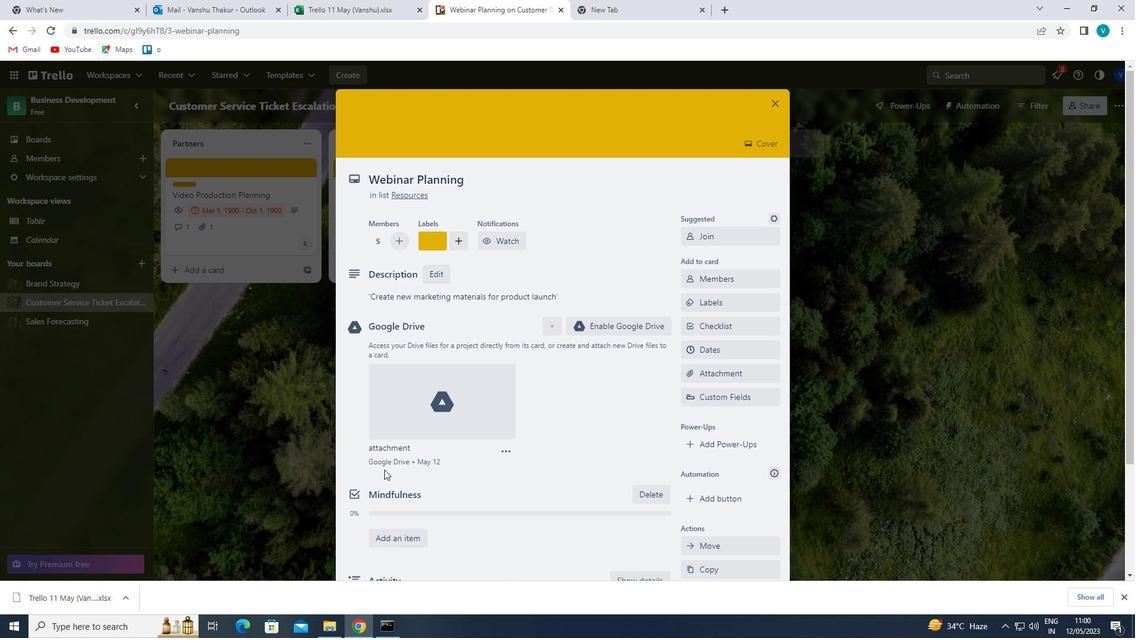 
Action: Mouse scrolled (395, 451) with delta (0, 0)
Screenshot: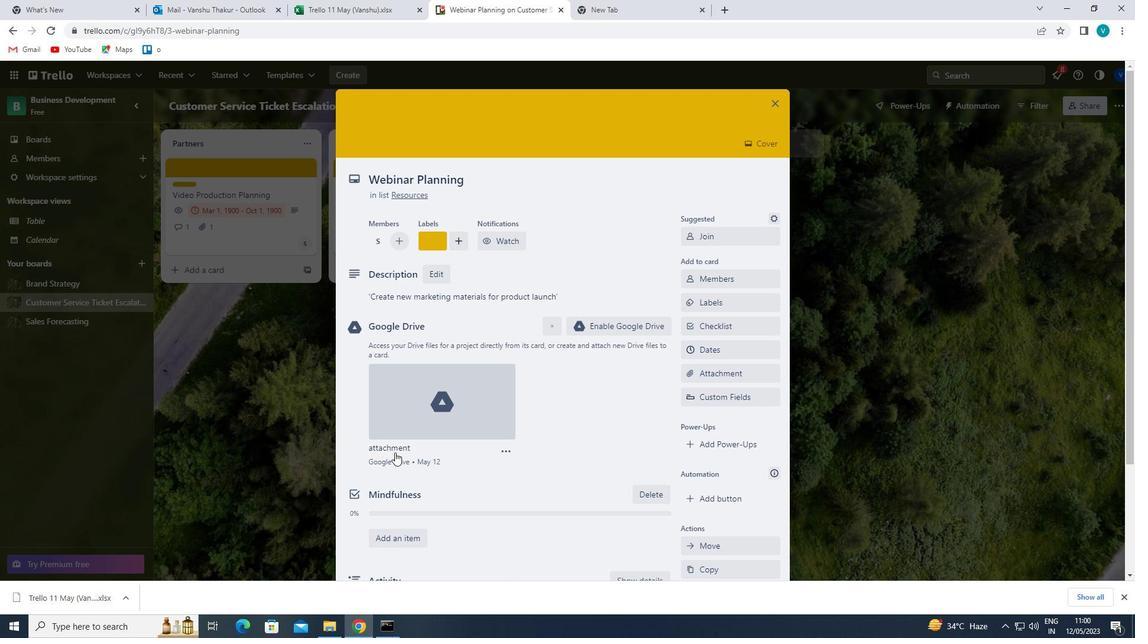 
Action: Mouse scrolled (395, 451) with delta (0, 0)
Screenshot: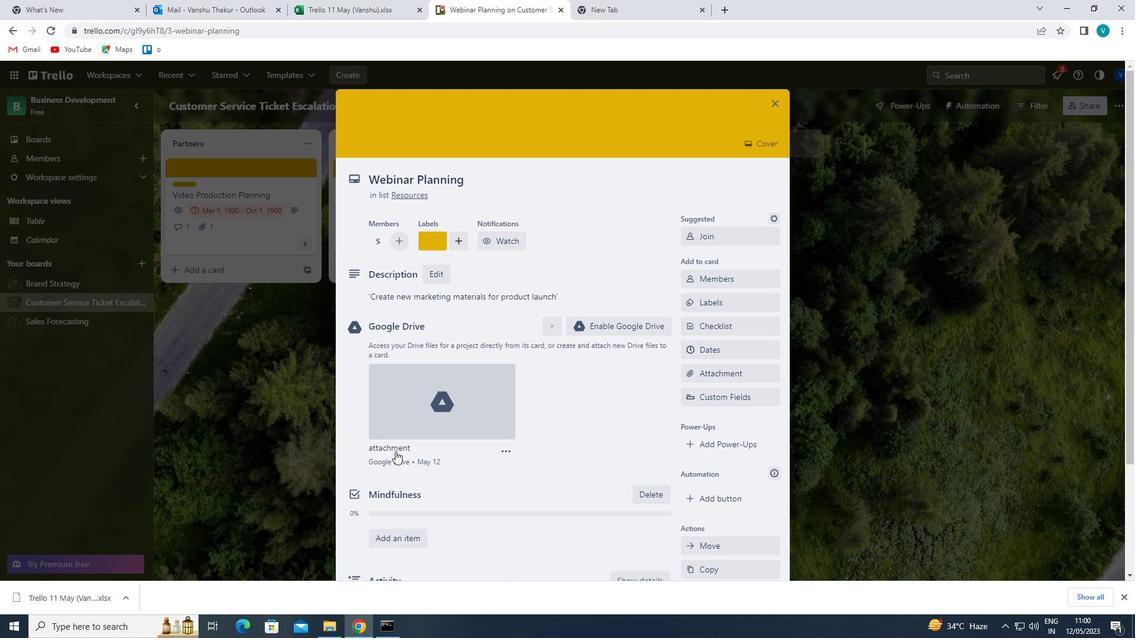 
Action: Mouse scrolled (395, 451) with delta (0, 0)
Screenshot: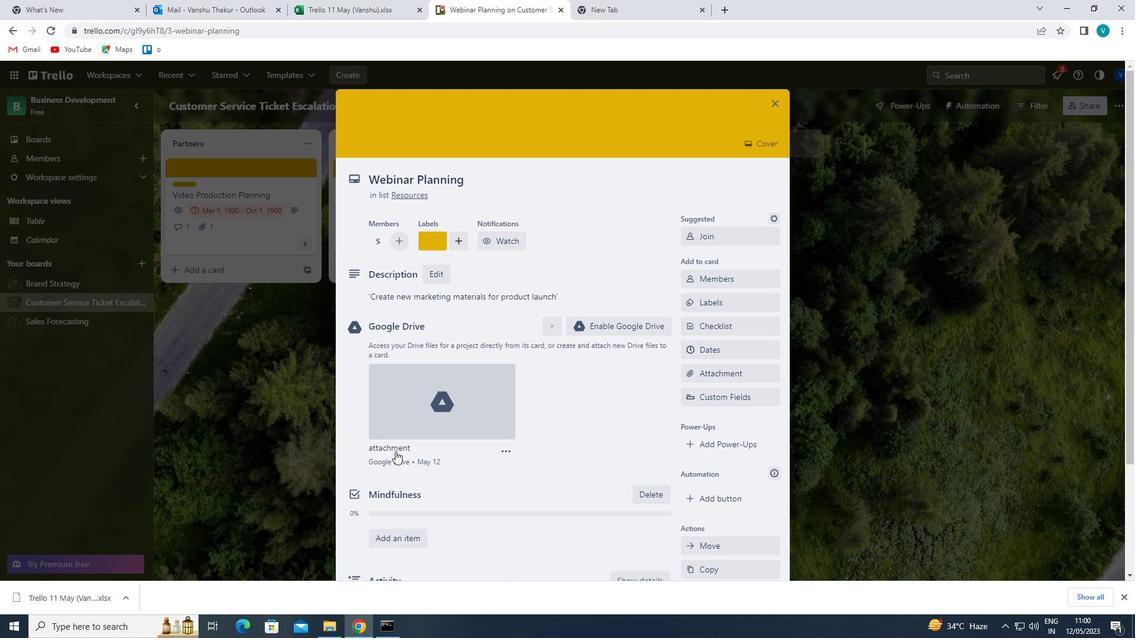 
Action: Mouse moved to (416, 473)
Screenshot: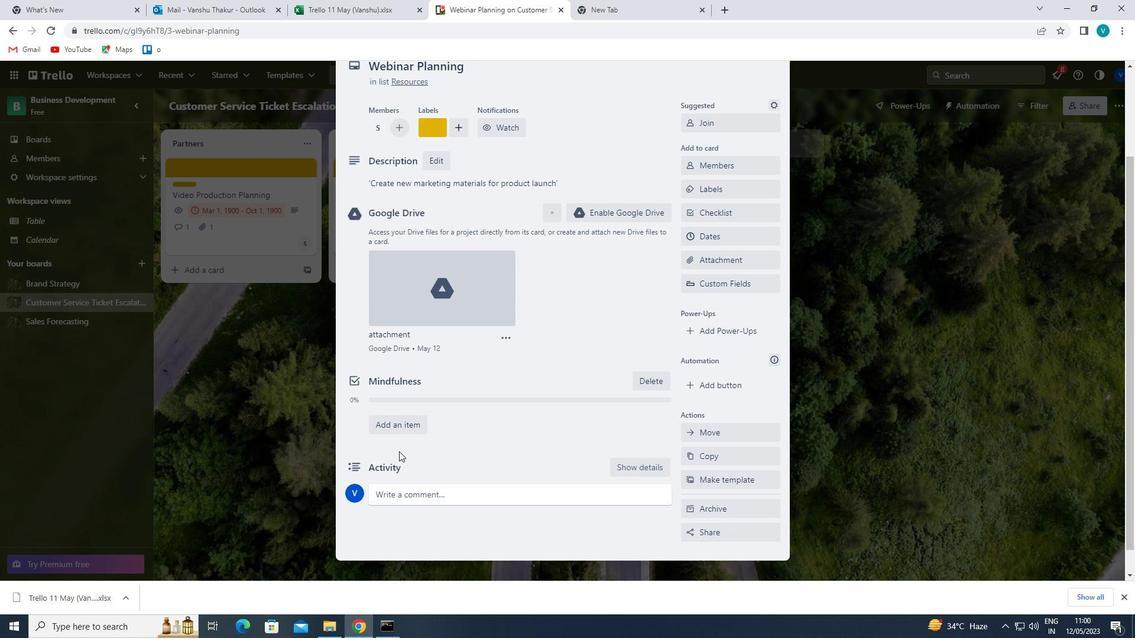 
Action: Mouse pressed left at (416, 473)
Screenshot: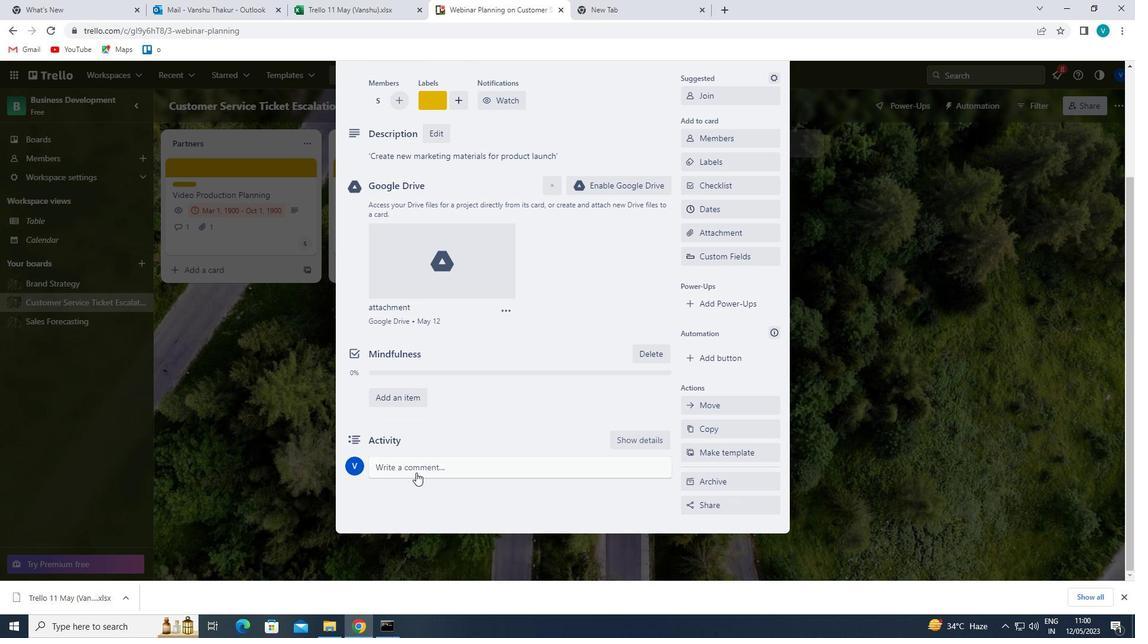 
Action: Mouse moved to (432, 496)
Screenshot: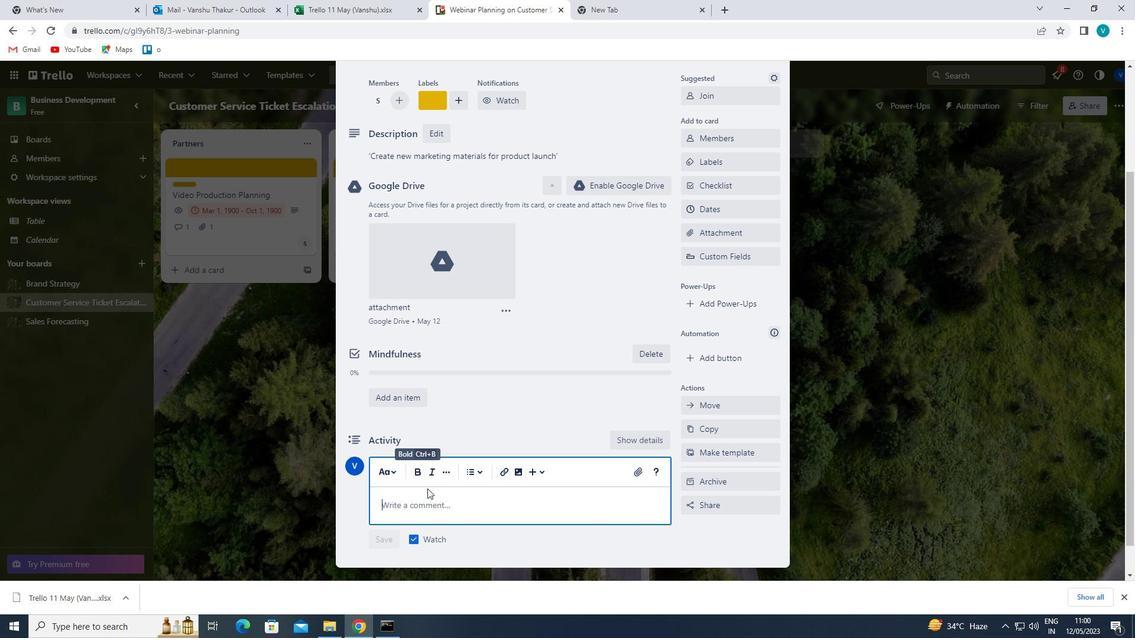 
Action: Key pressed '<Key.shift>THIS<Key.space>TASK<Key.space>REQUIRES<Key.space>US<Key.space>TO<Key.space>BE<Key.space>PROACTIVE<Key.space>IN<Key.space>IDENTIFYING<Key.space>POTENTIAL<Key.space>CHALLENGES<Key.space>AND<Key.space>FINDING<Key.space>SOLUTIONS<Key.space>TO<Key.space>OVERCOME<Key.space>THEM.'
Screenshot: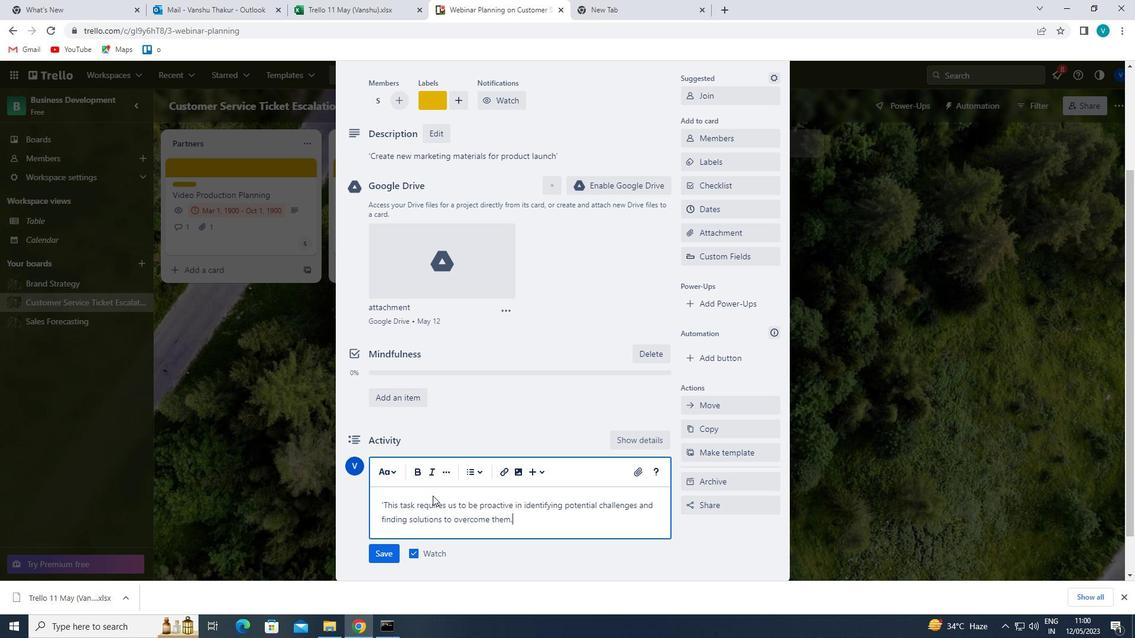 
Action: Mouse moved to (395, 550)
Screenshot: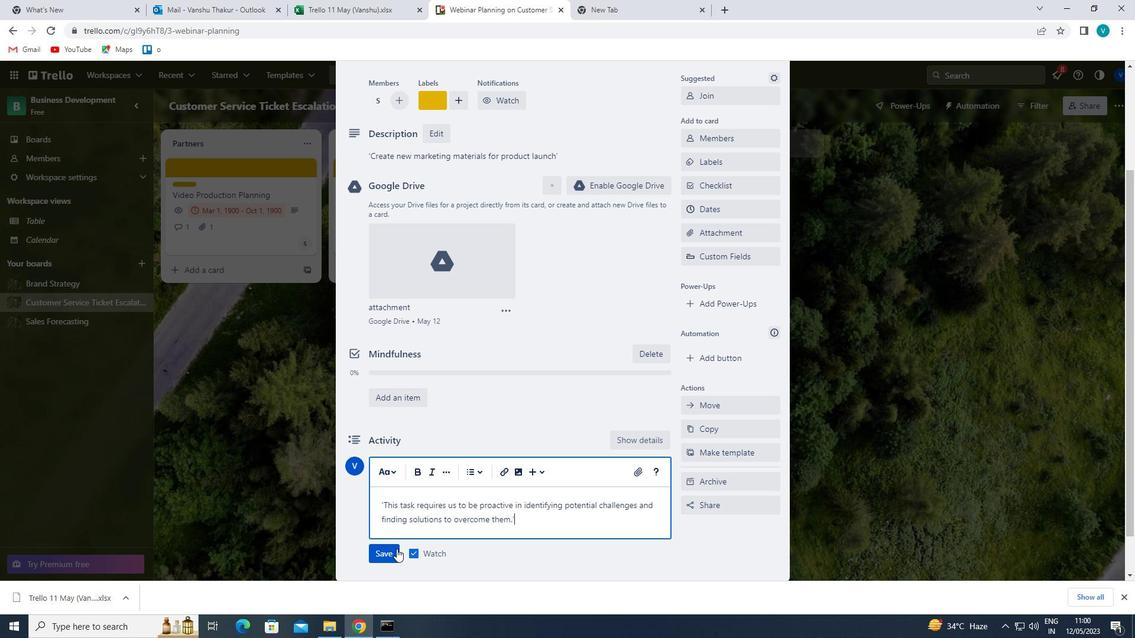 
Action: Mouse pressed left at (395, 550)
Screenshot: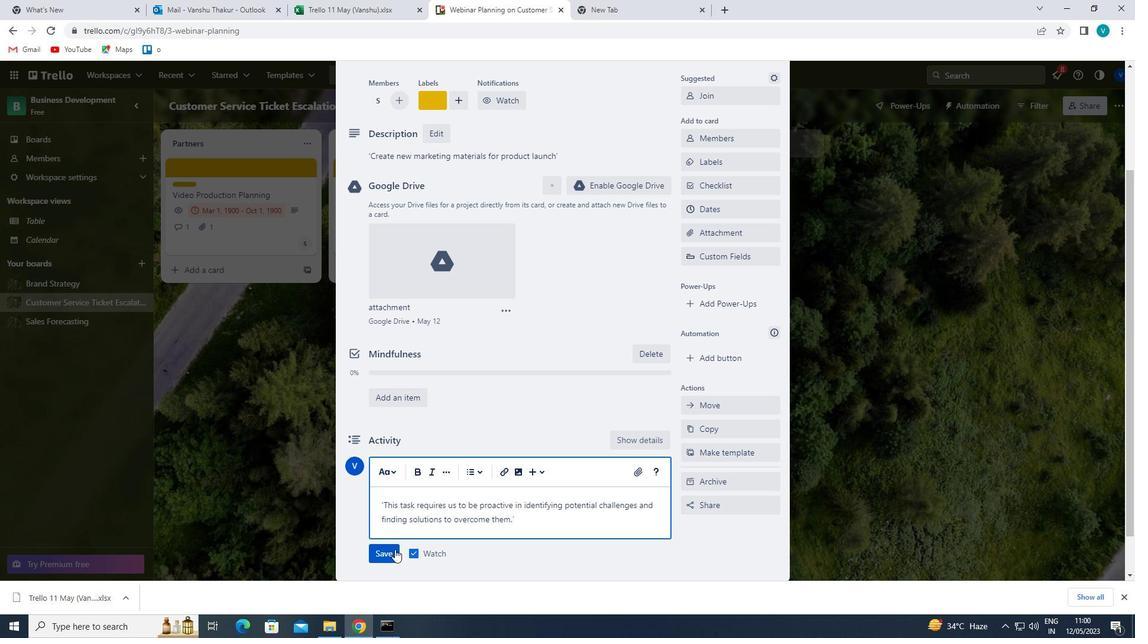 
Action: Mouse moved to (707, 214)
Screenshot: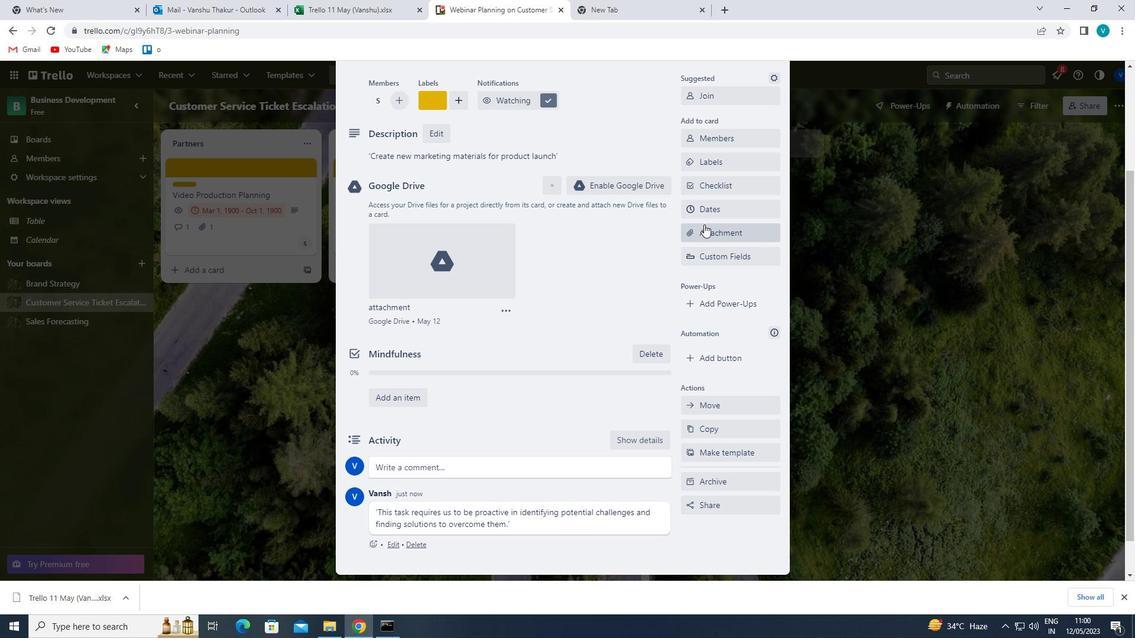 
Action: Mouse pressed left at (707, 214)
Screenshot: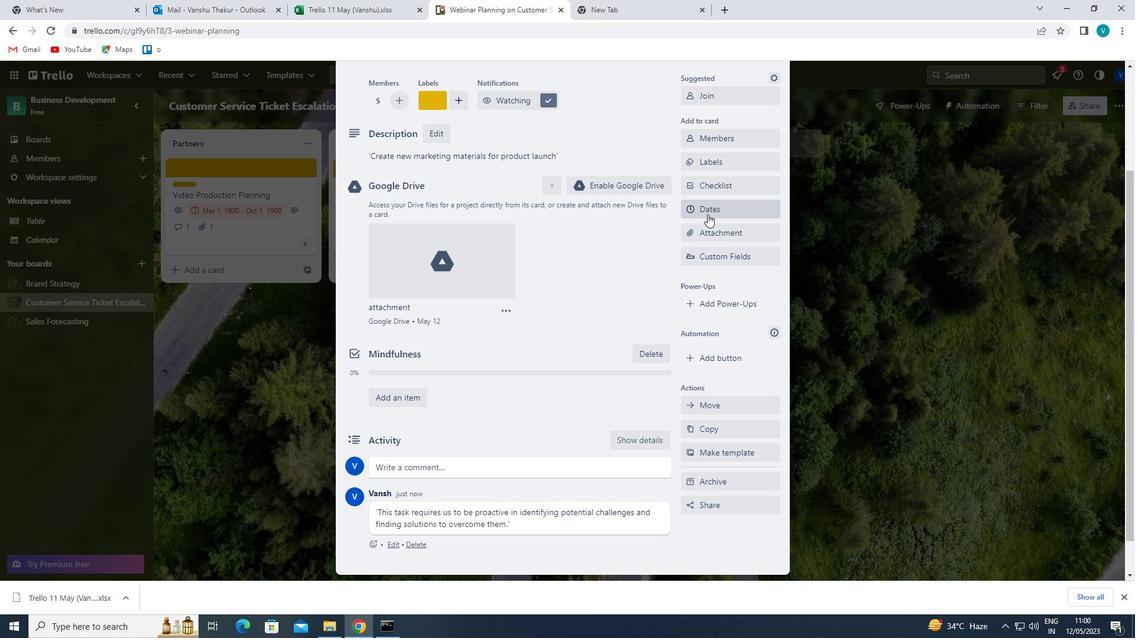 
Action: Mouse moved to (694, 318)
Screenshot: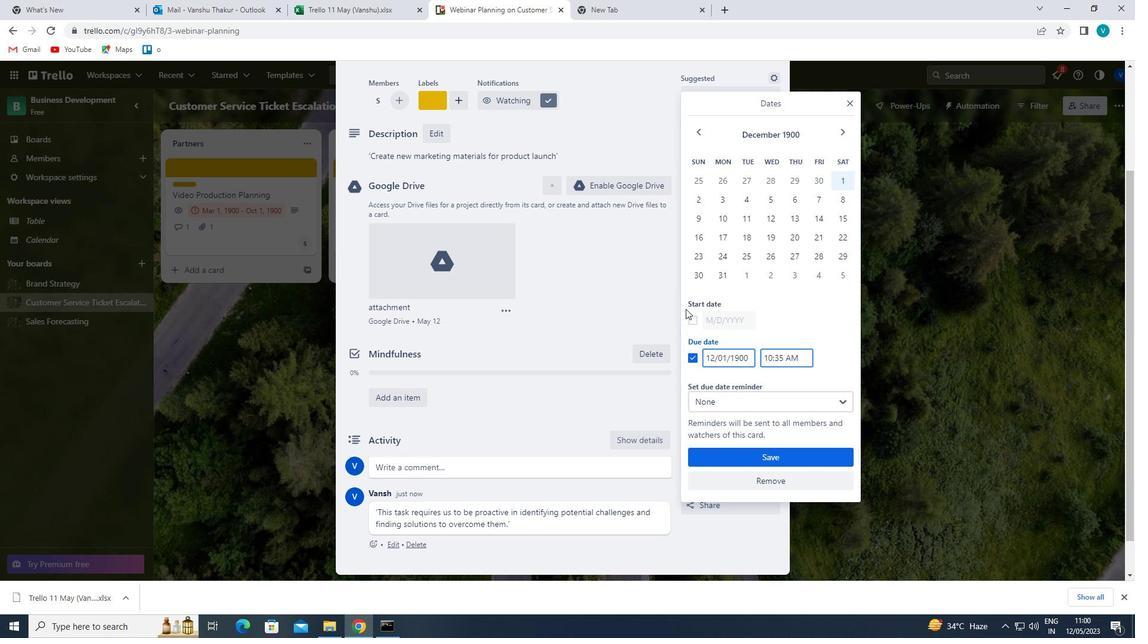 
Action: Mouse pressed left at (694, 318)
Screenshot: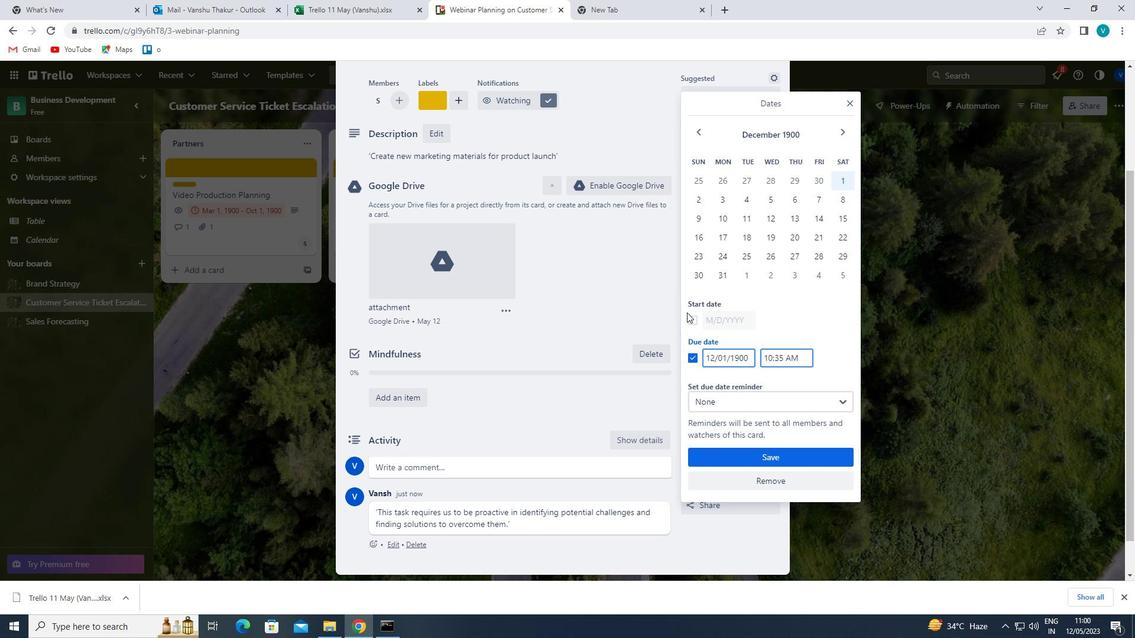 
Action: Mouse moved to (715, 321)
Screenshot: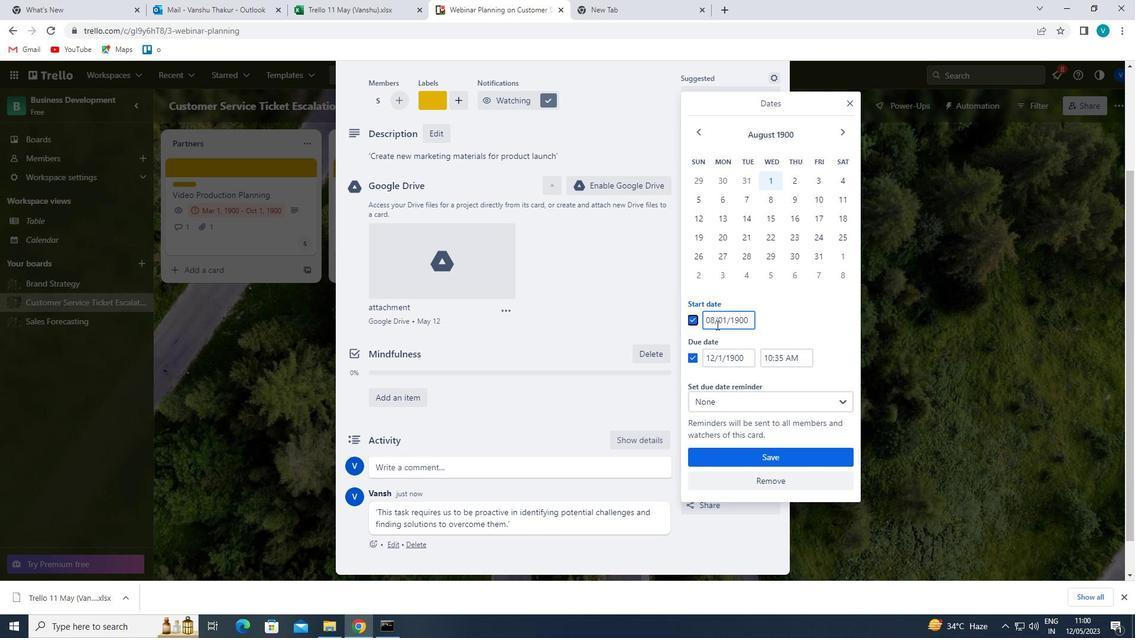 
Action: Mouse pressed left at (715, 321)
Screenshot: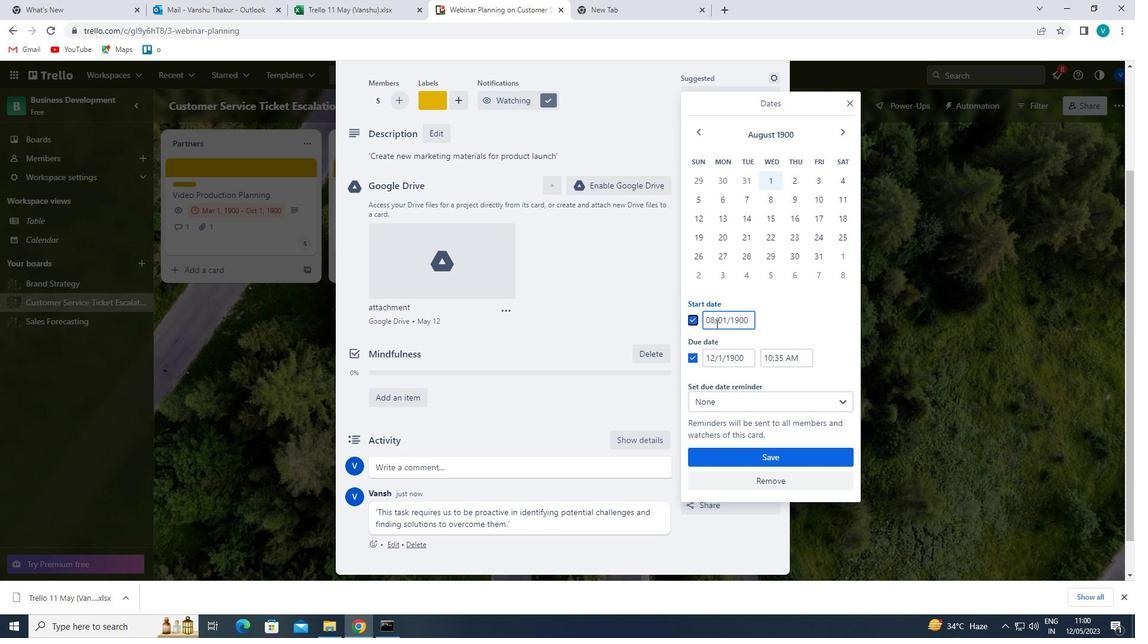 
Action: Mouse moved to (712, 318)
Screenshot: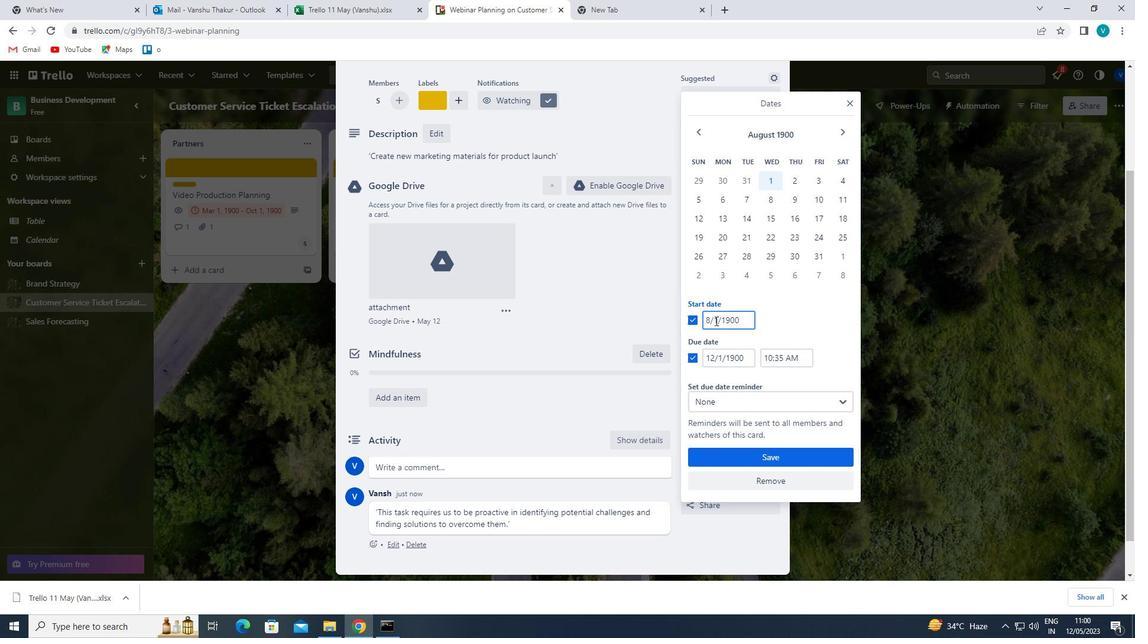 
Action: Mouse pressed left at (712, 318)
Screenshot: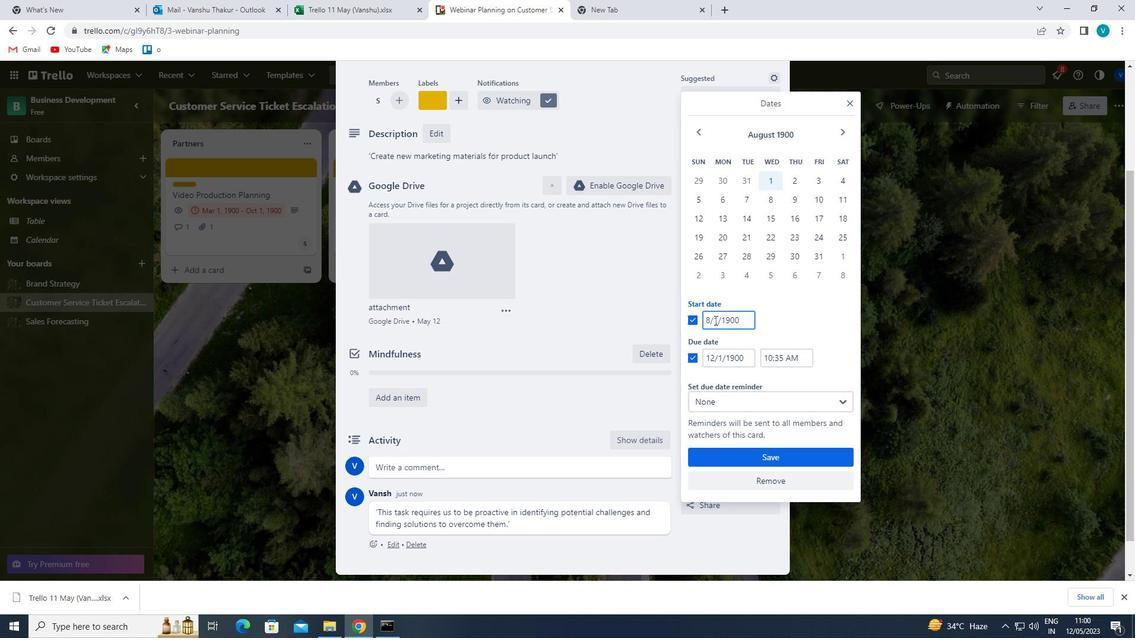 
Action: Mouse moved to (719, 325)
Screenshot: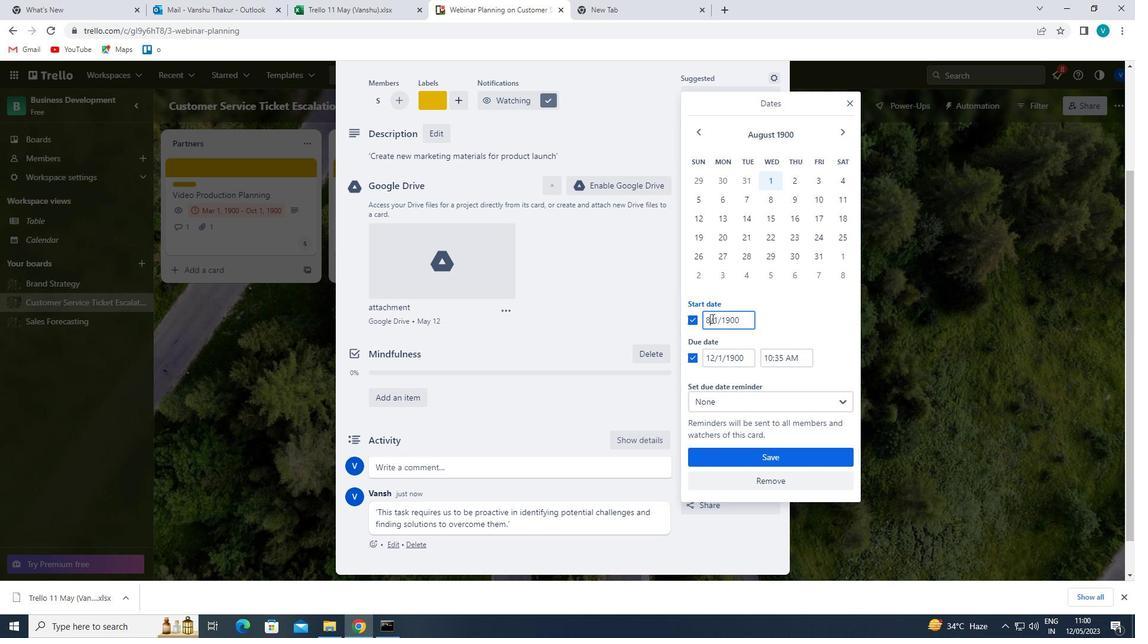 
Action: Key pressed <Key.backspace>9
Screenshot: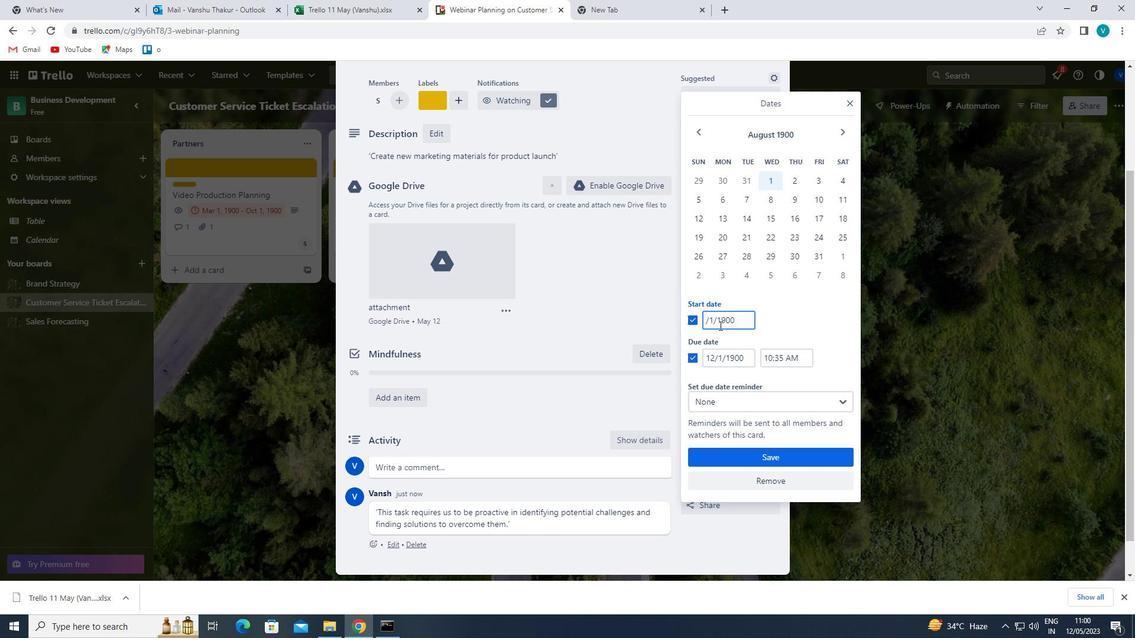 
Action: Mouse moved to (715, 355)
Screenshot: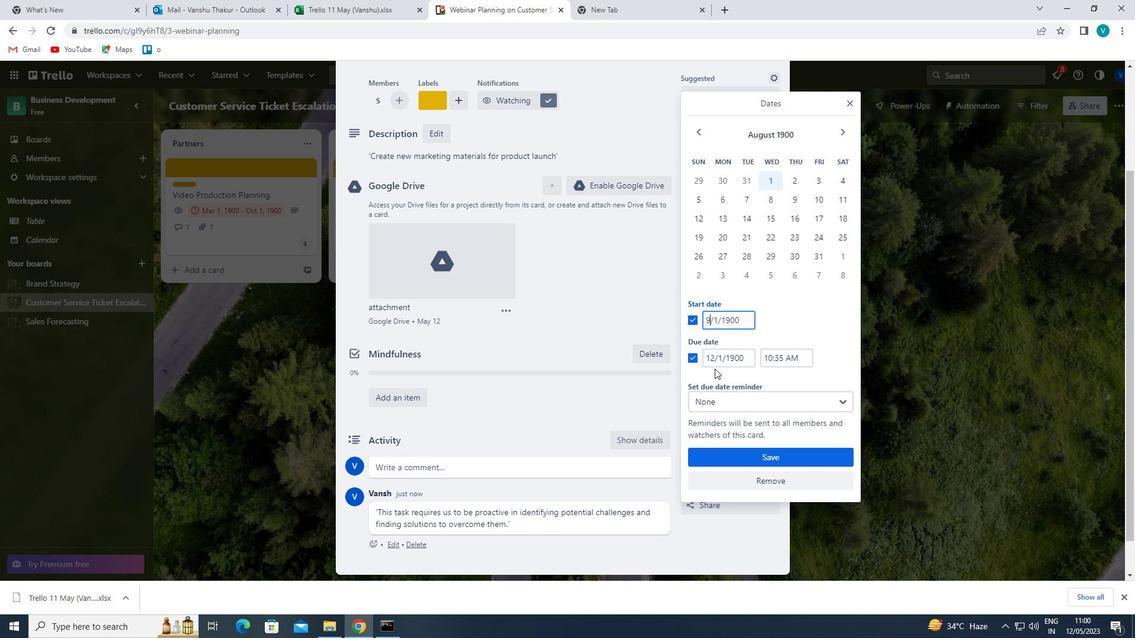 
Action: Mouse pressed left at (715, 355)
Screenshot: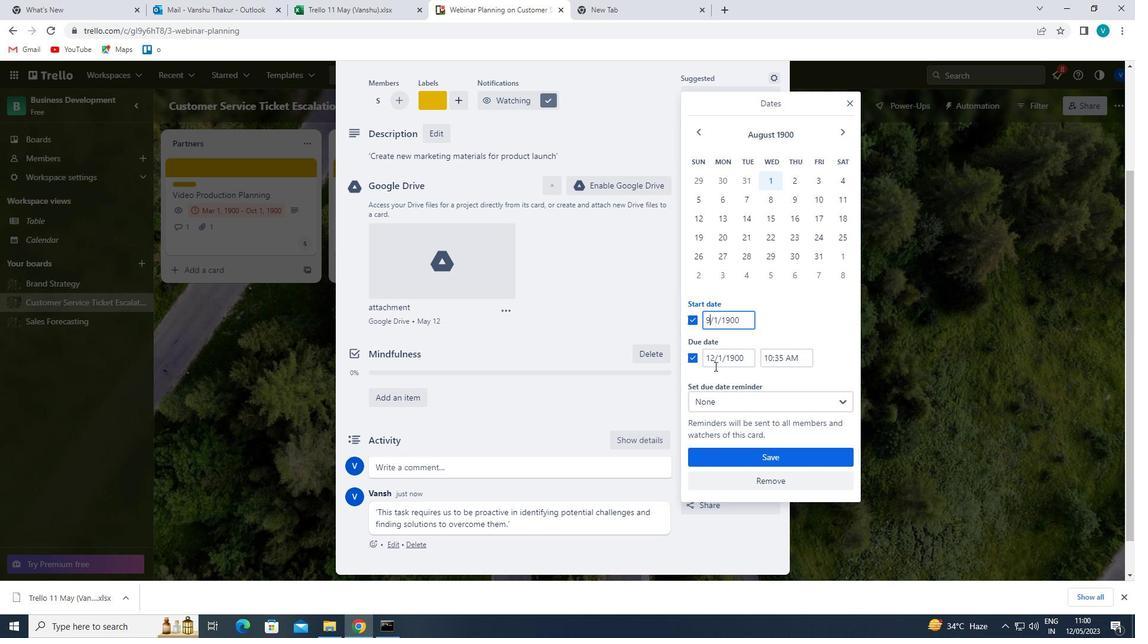 
Action: Mouse moved to (718, 353)
Screenshot: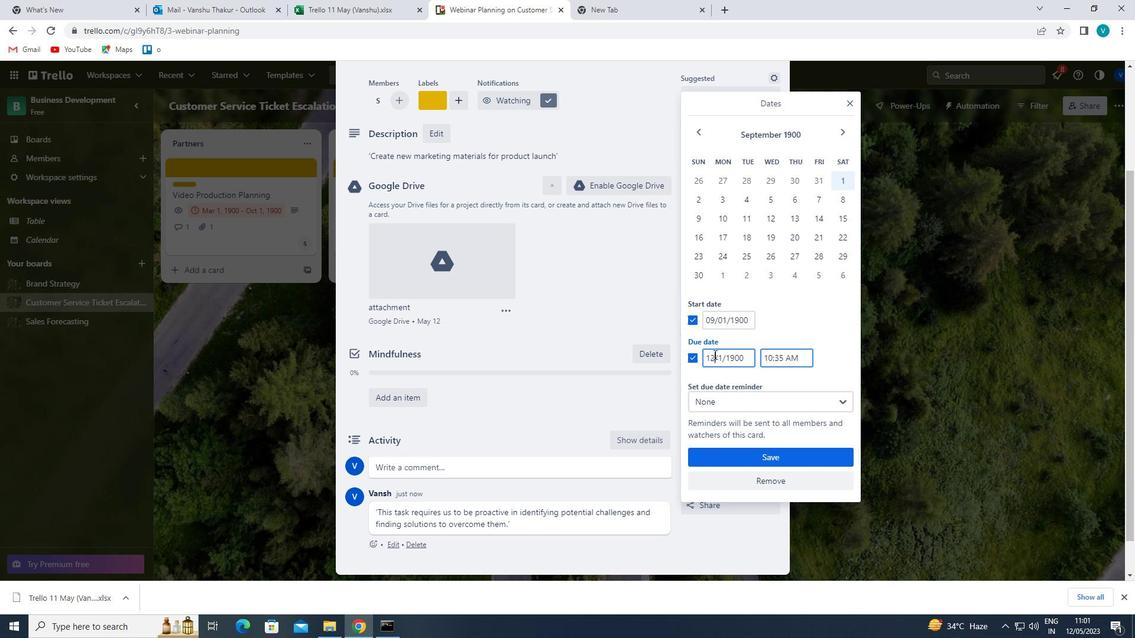 
Action: Key pressed <Key.backspace>6
Screenshot: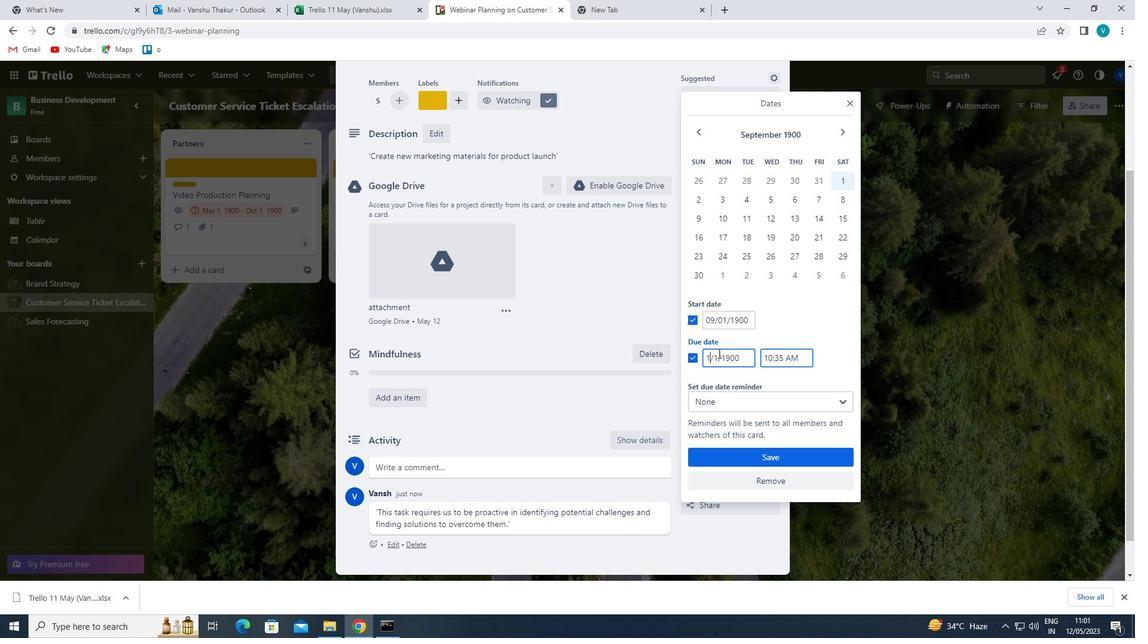 
Action: Mouse moved to (742, 450)
Screenshot: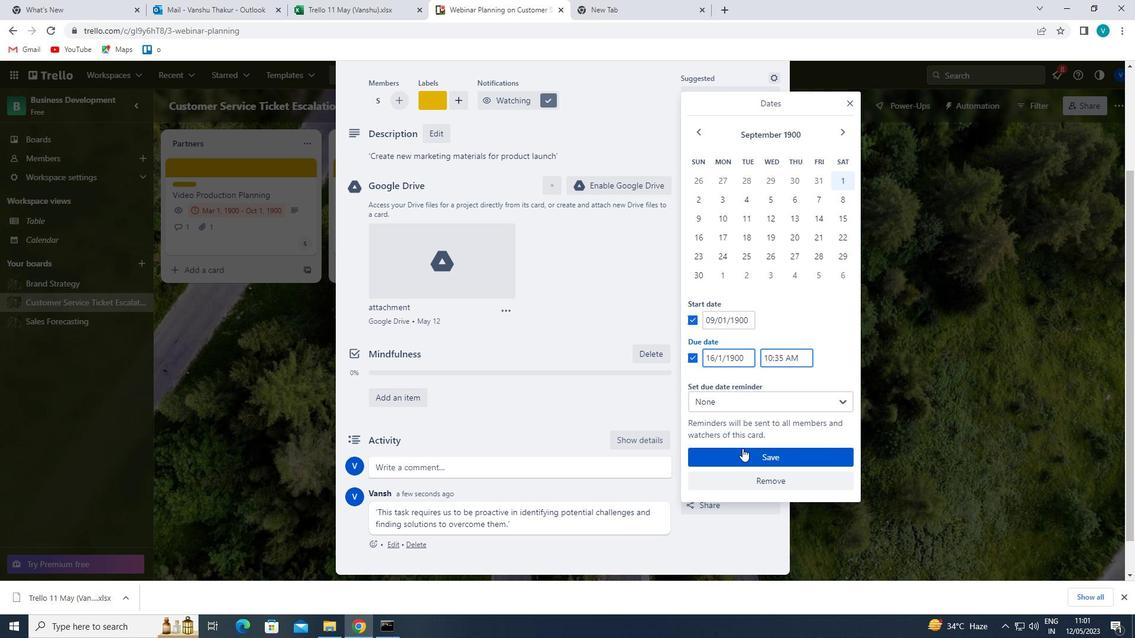 
Action: Mouse pressed left at (742, 450)
Screenshot: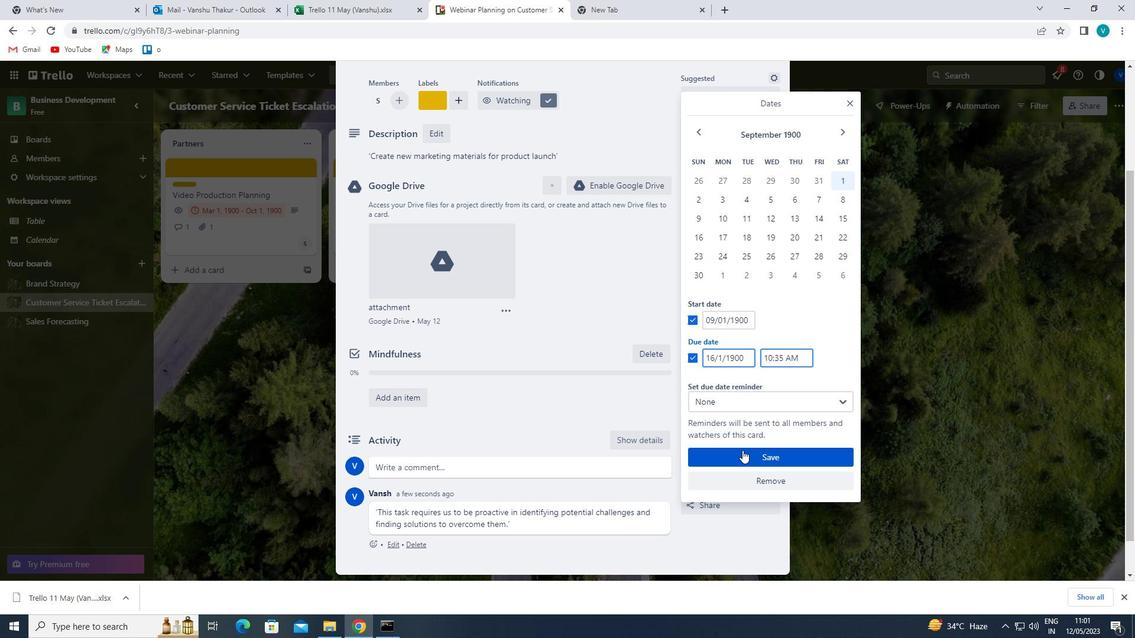 
